 Task: Find connections with filter location Weilerswist with filter topic #tecnologiawith filter profile language Spanish with filter current company Tripadvisor with filter school Bengal Institute of Business Studies with filter industry Museums, Historical Sites, and Zoos with filter service category Typing with filter keywords title Bus Person
Action: Mouse moved to (489, 66)
Screenshot: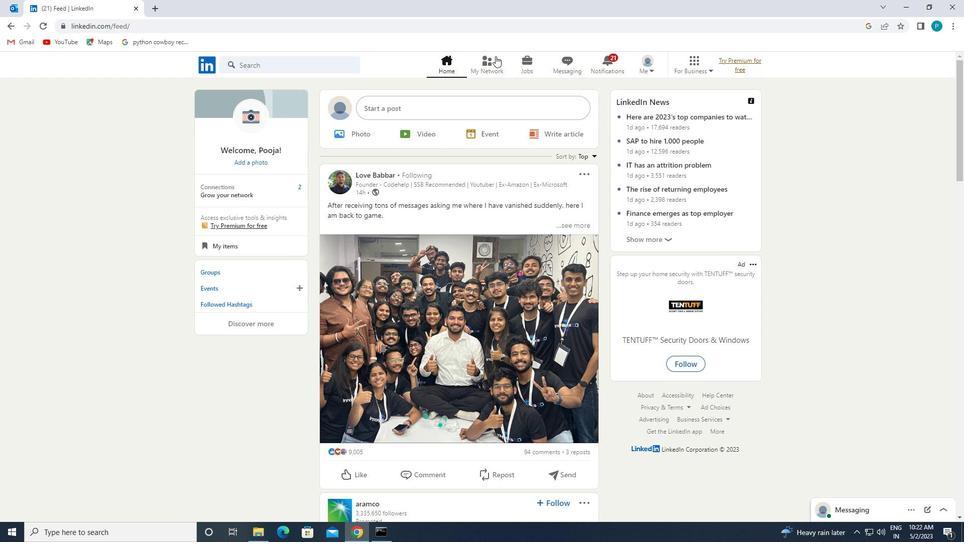 
Action: Mouse pressed left at (489, 66)
Screenshot: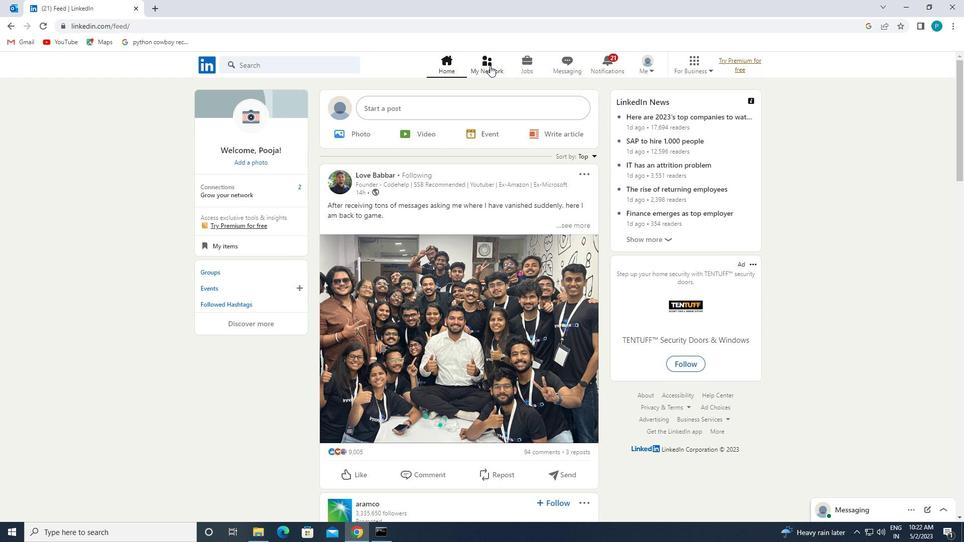 
Action: Mouse moved to (325, 114)
Screenshot: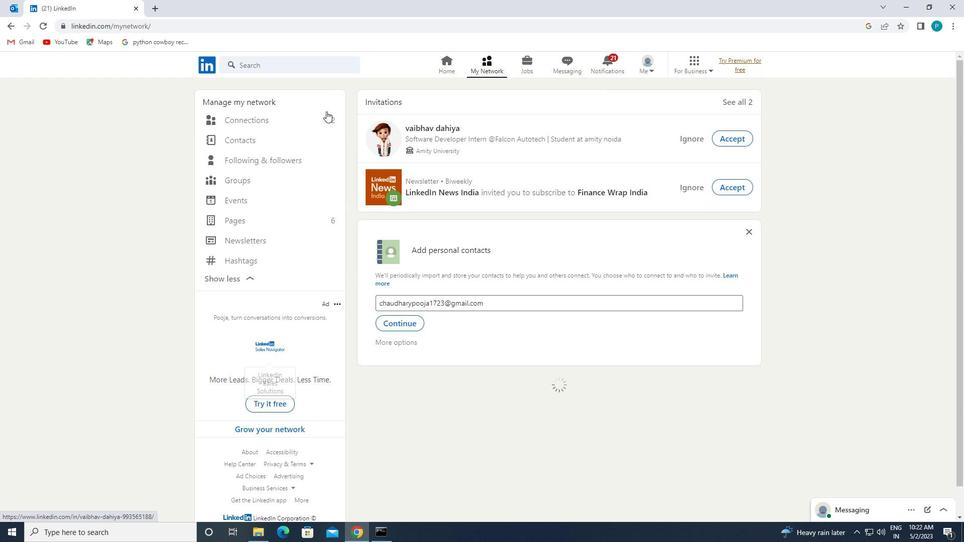 
Action: Mouse pressed left at (325, 114)
Screenshot: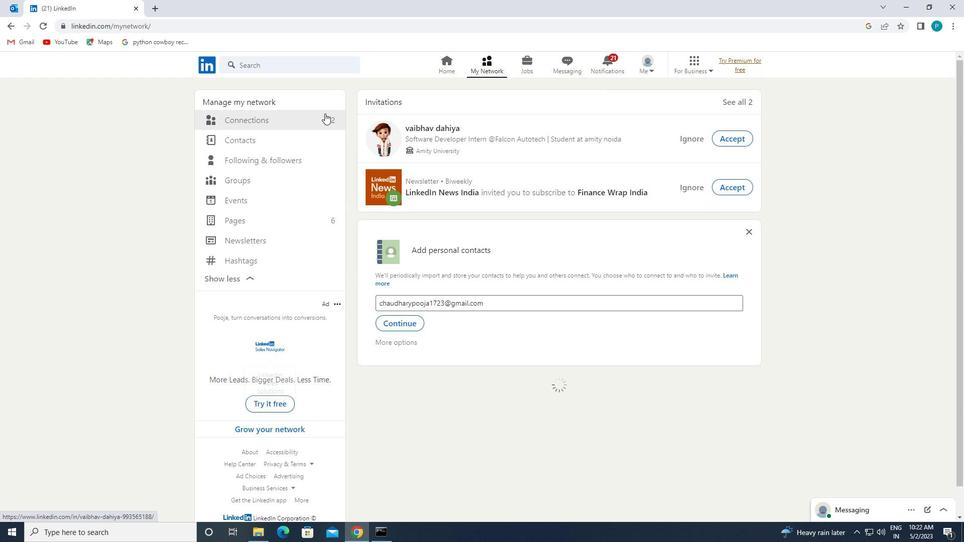 
Action: Mouse moved to (563, 119)
Screenshot: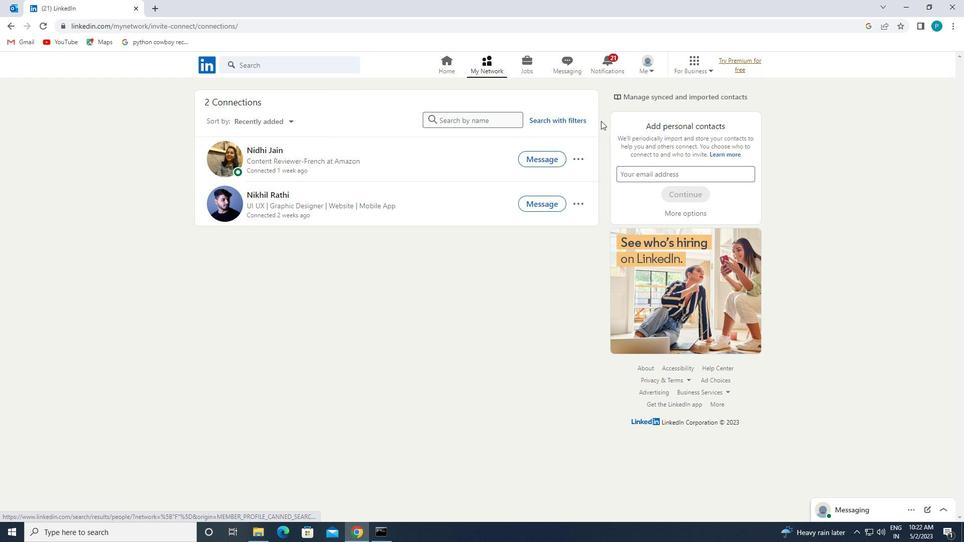 
Action: Mouse pressed left at (563, 119)
Screenshot: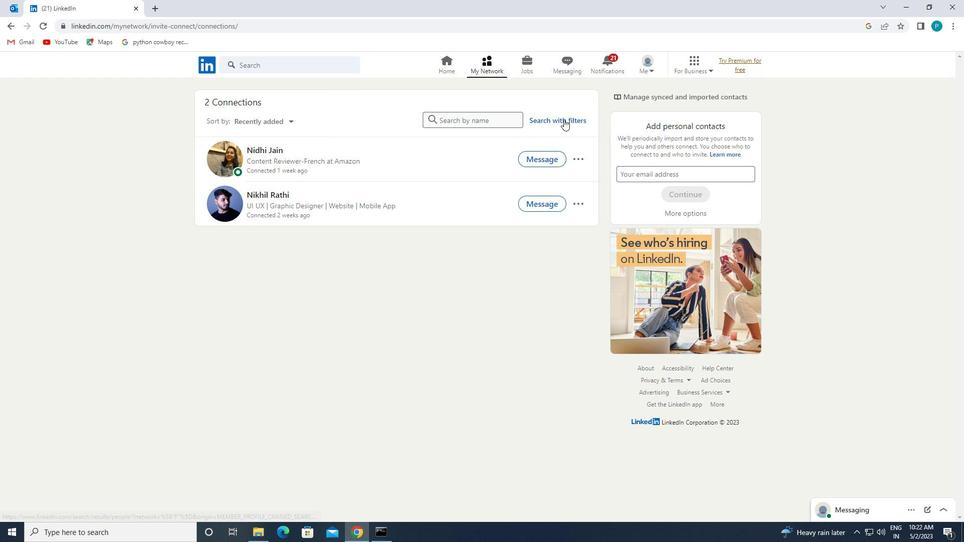 
Action: Mouse moved to (514, 90)
Screenshot: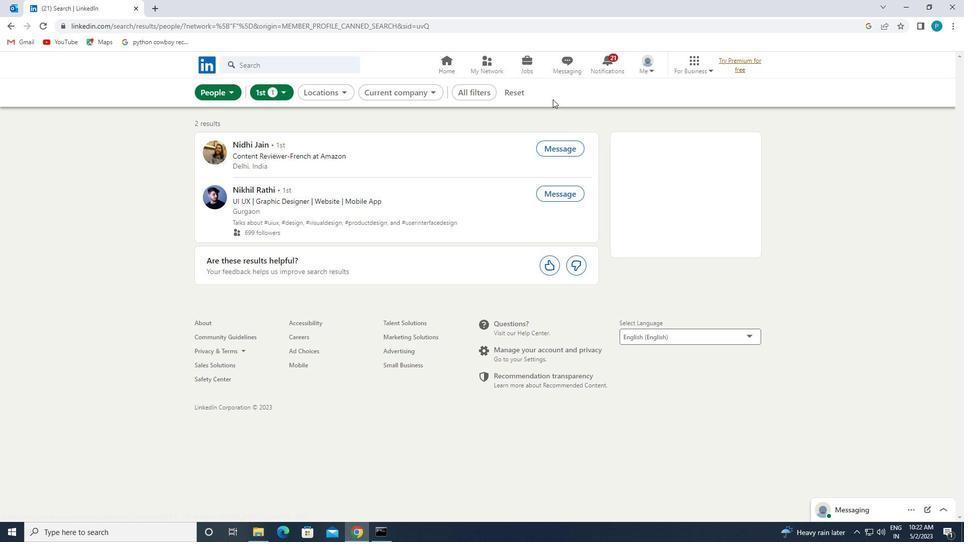 
Action: Mouse pressed left at (514, 90)
Screenshot: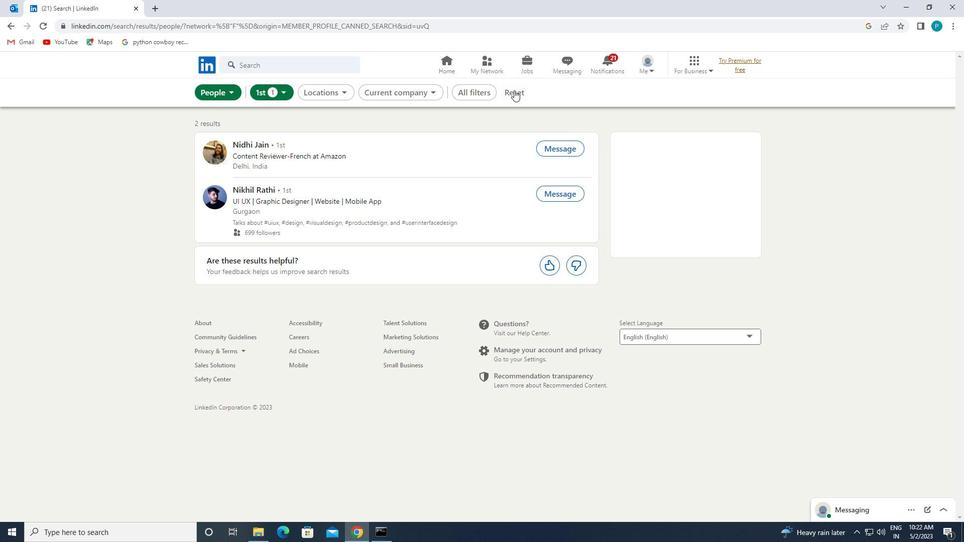 
Action: Mouse moved to (518, 93)
Screenshot: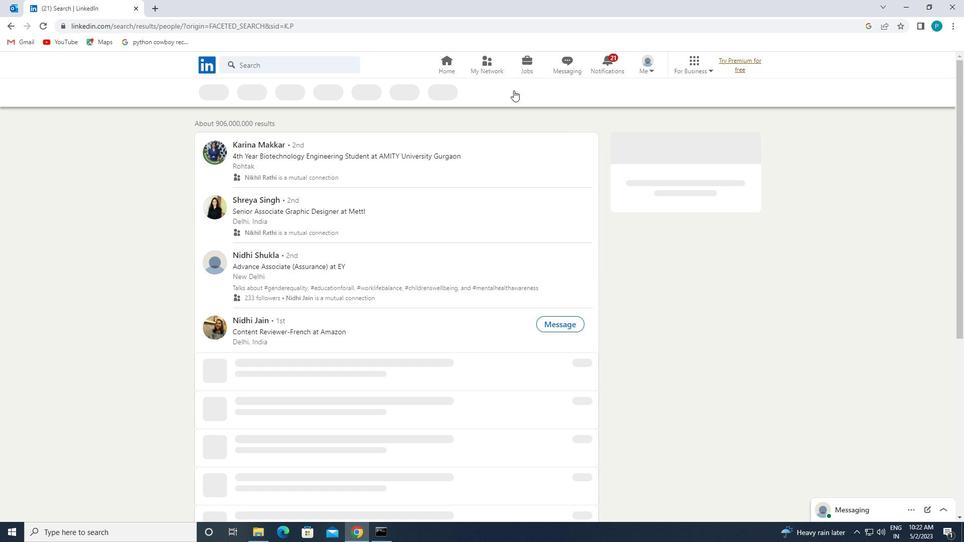 
Action: Mouse pressed left at (518, 93)
Screenshot: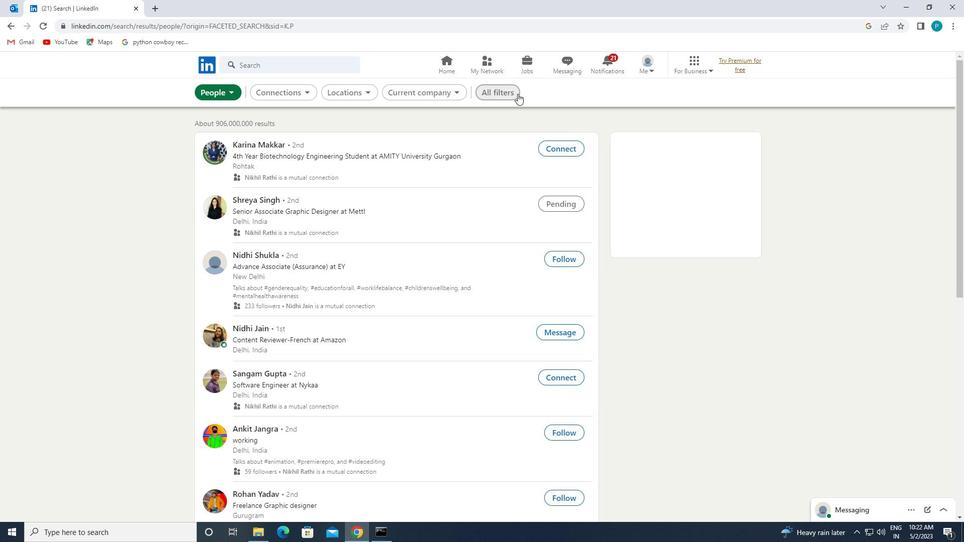 
Action: Mouse moved to (866, 320)
Screenshot: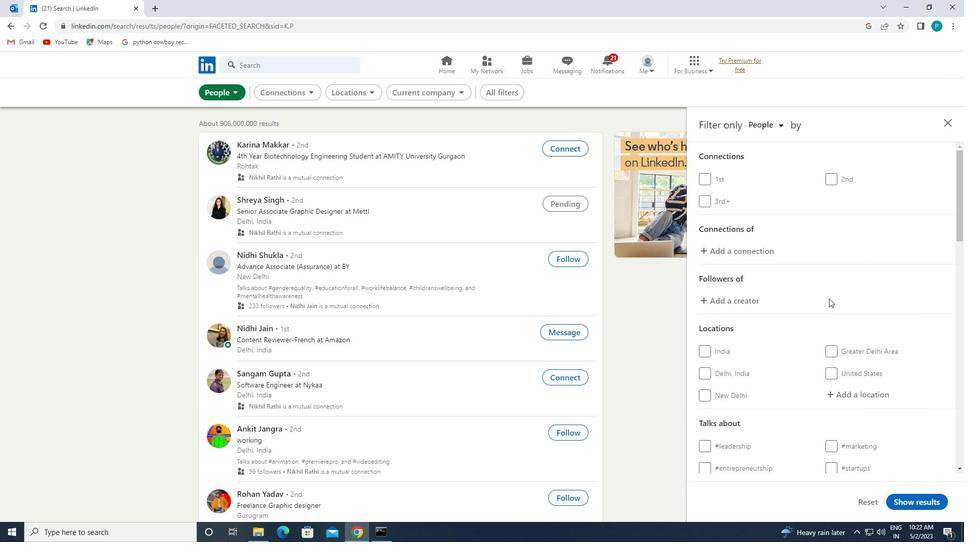 
Action: Mouse scrolled (866, 320) with delta (0, 0)
Screenshot: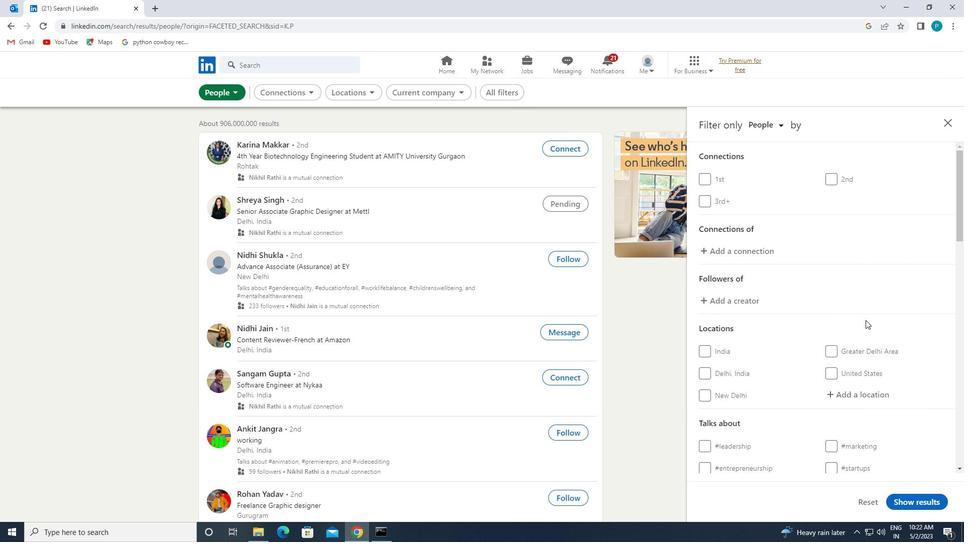 
Action: Mouse moved to (868, 341)
Screenshot: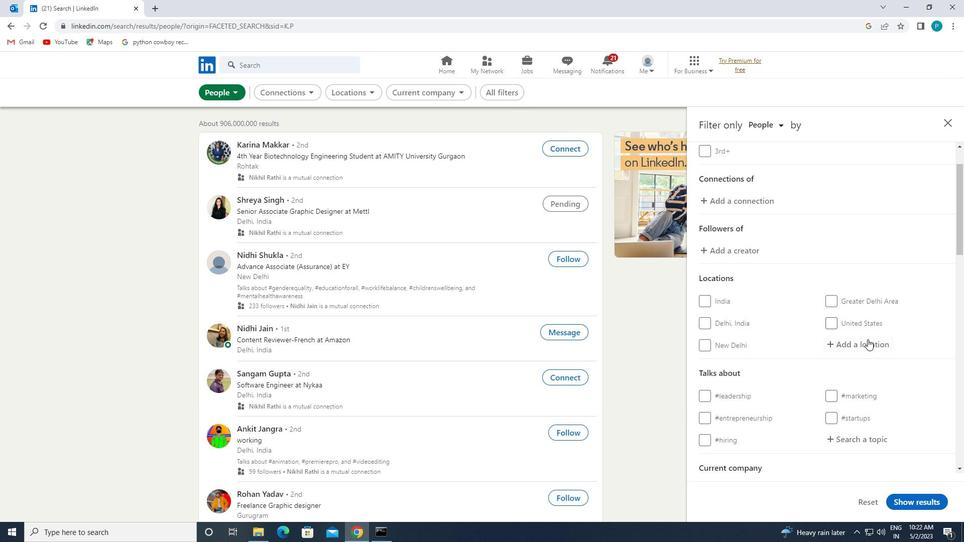 
Action: Mouse pressed left at (868, 341)
Screenshot: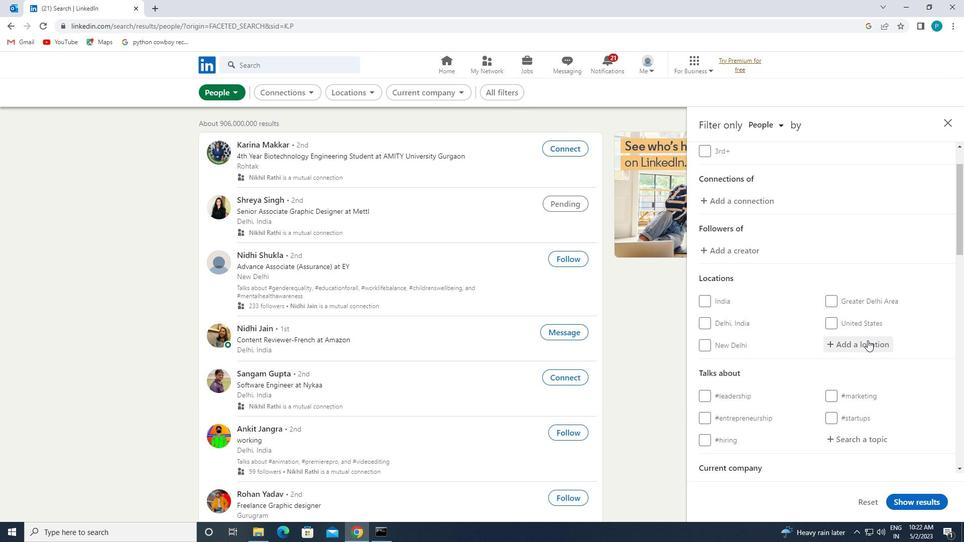 
Action: Mouse moved to (869, 343)
Screenshot: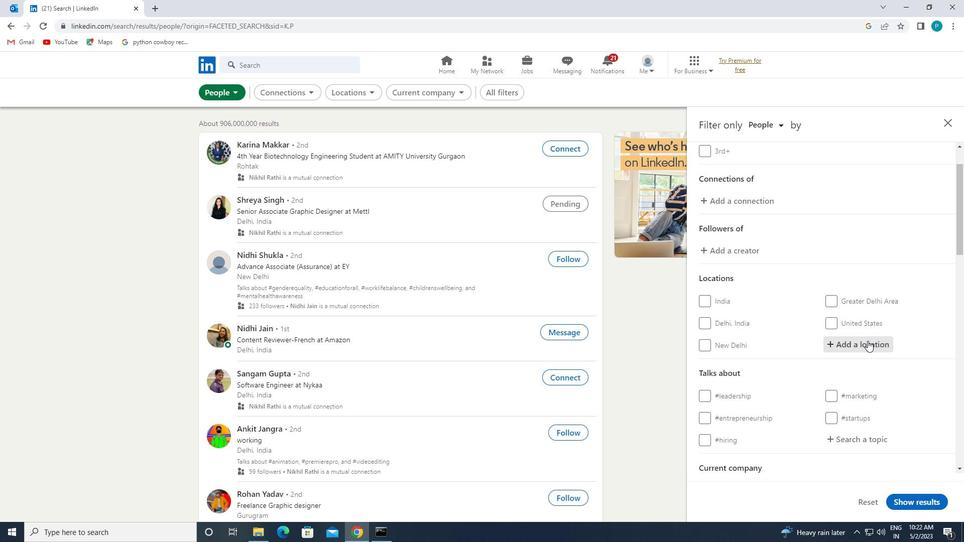 
Action: Key pressed <Key.caps_lock>w<Key.caps_lock>eilerswist
Screenshot: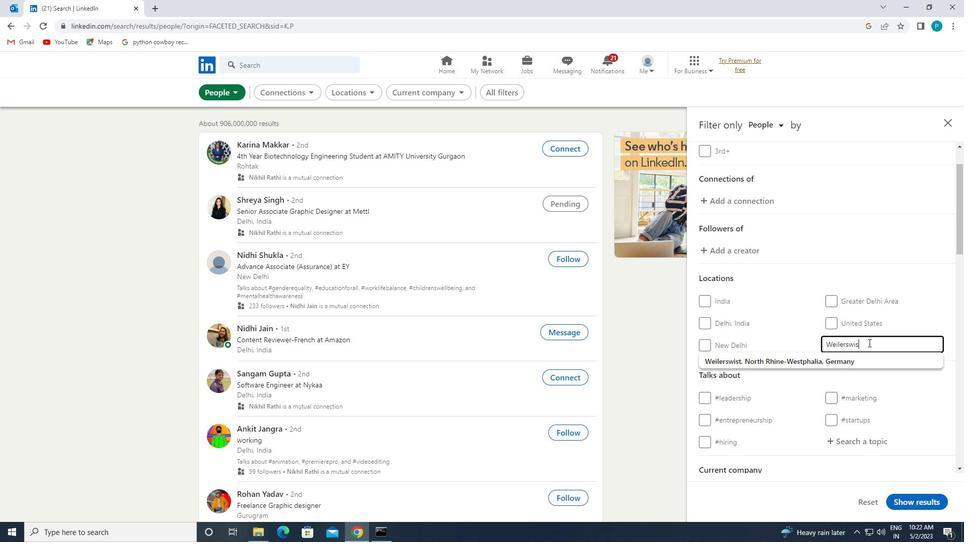 
Action: Mouse moved to (861, 365)
Screenshot: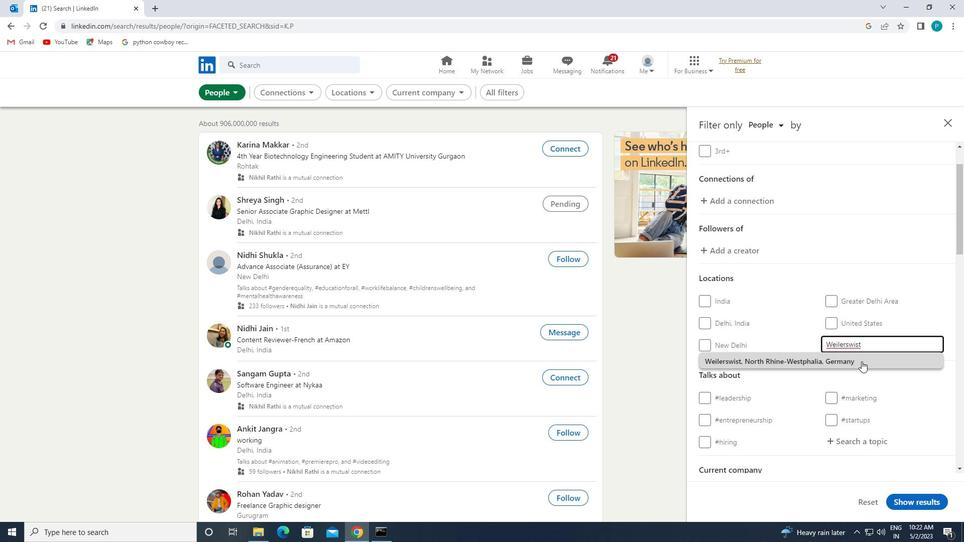
Action: Mouse pressed left at (861, 365)
Screenshot: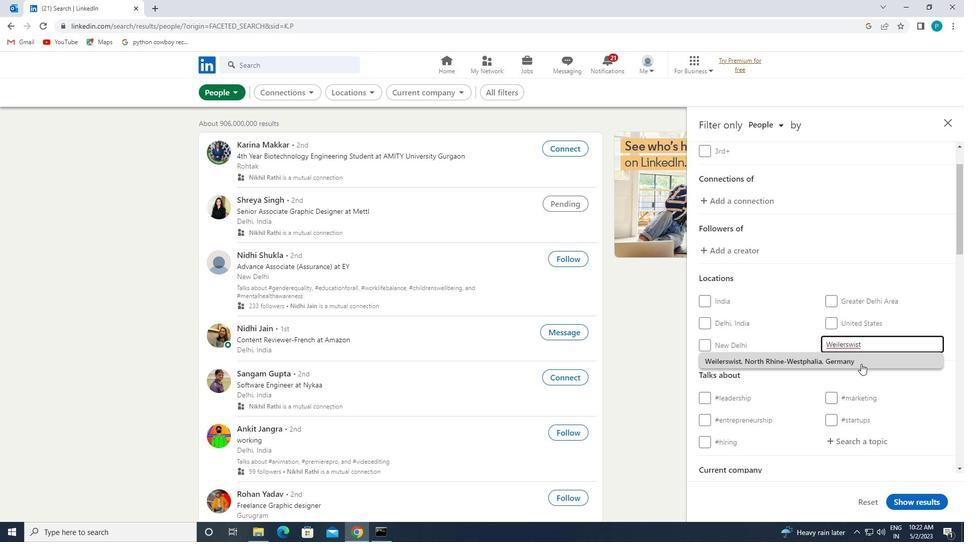 
Action: Mouse scrolled (861, 364) with delta (0, 0)
Screenshot: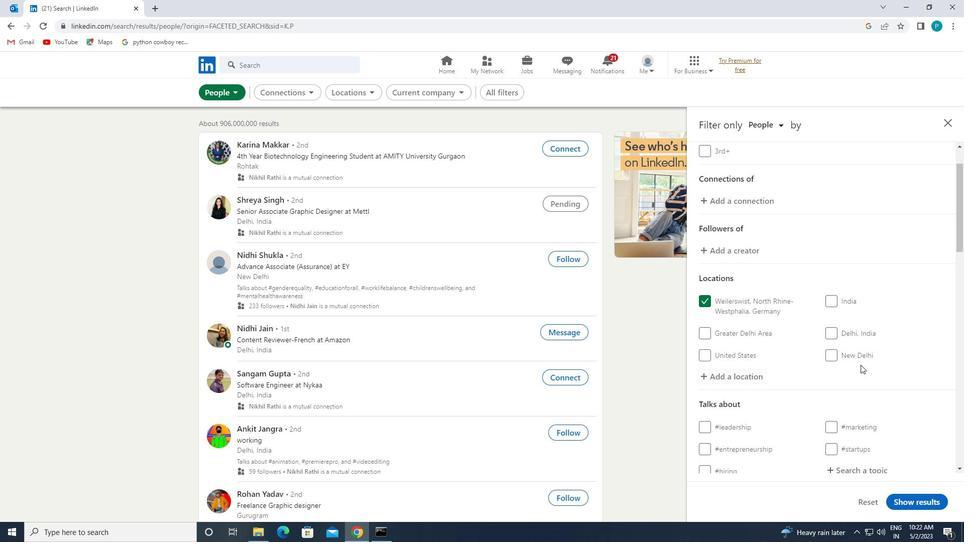 
Action: Mouse scrolled (861, 364) with delta (0, 0)
Screenshot: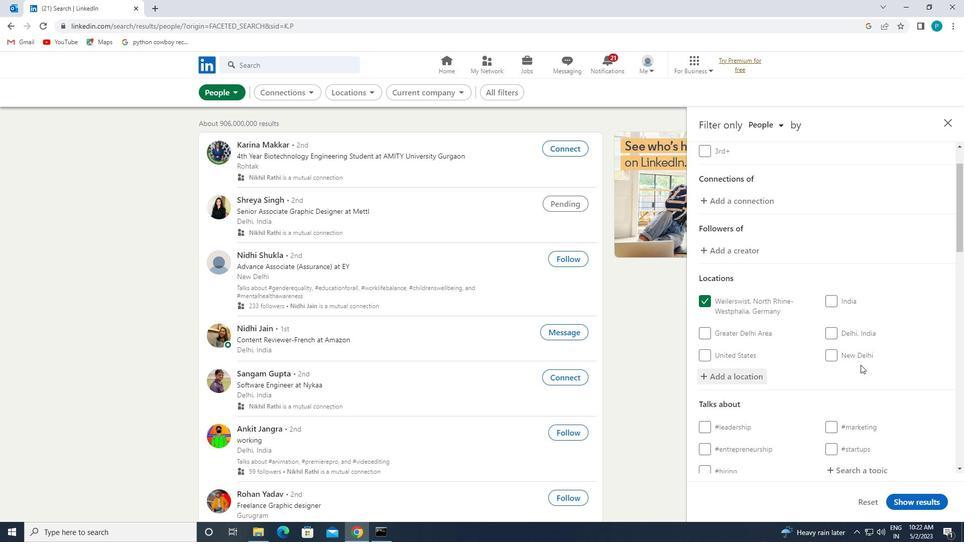 
Action: Mouse scrolled (861, 364) with delta (0, 0)
Screenshot: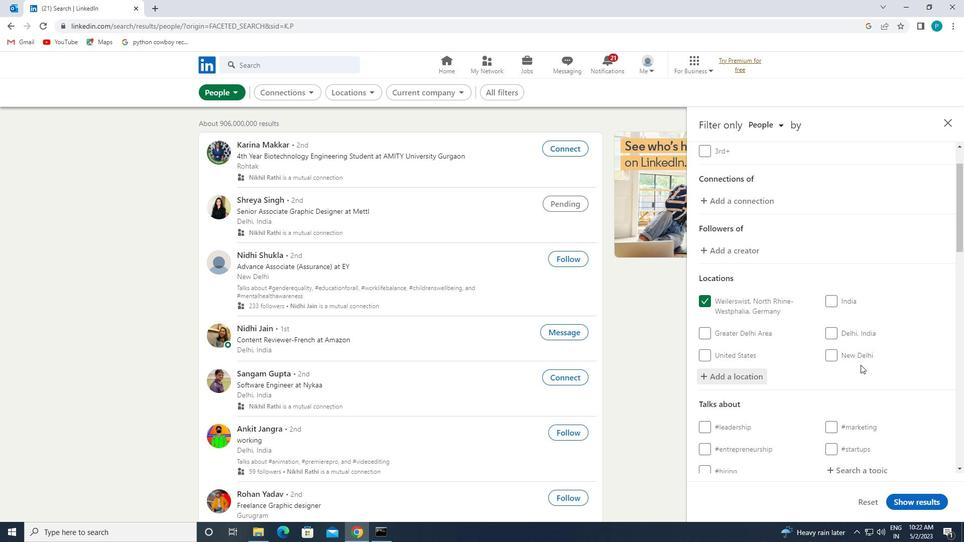 
Action: Mouse moved to (828, 316)
Screenshot: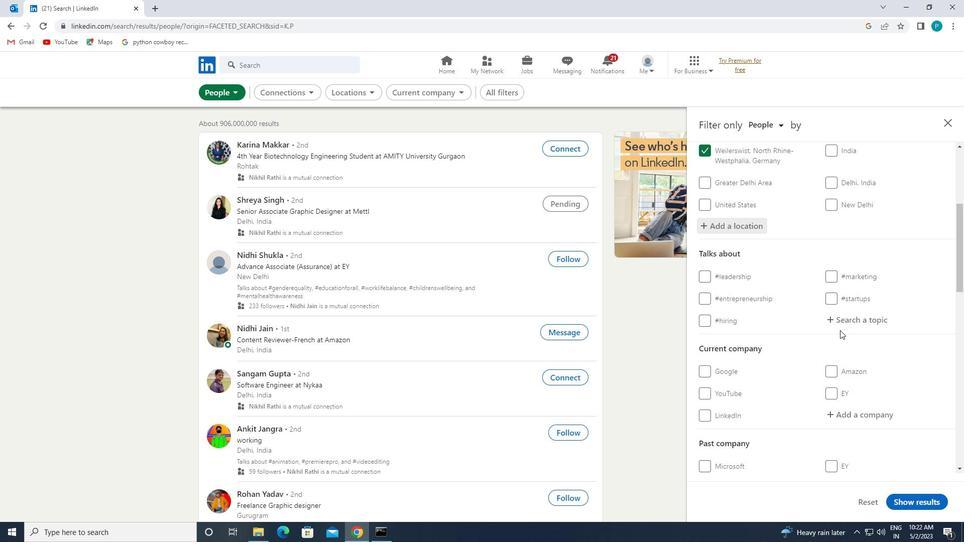 
Action: Mouse pressed left at (828, 316)
Screenshot: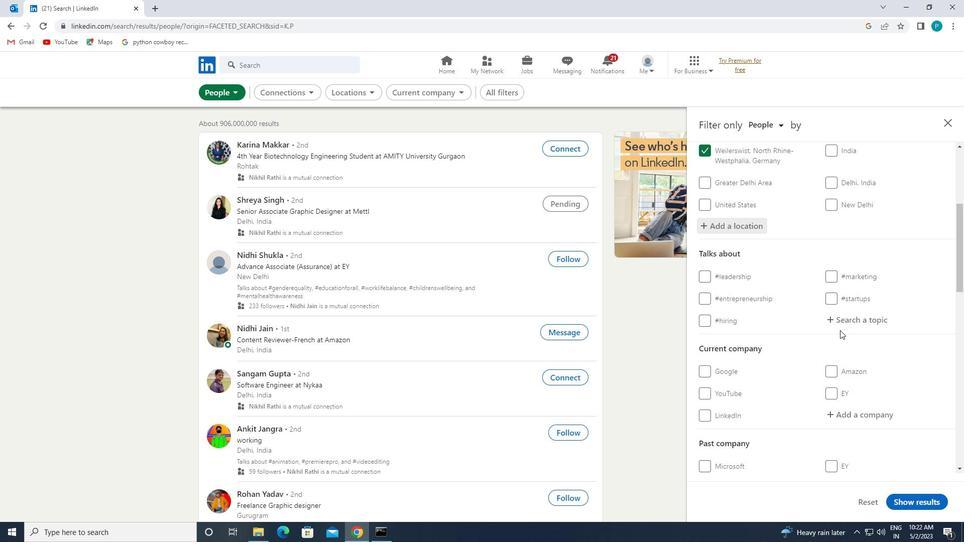 
Action: Key pressed <Key.shift>#<Key.caps_lock>T<Key.caps_lock>ECNOLOGYIA<Key.backspace><Key.backspace><Key.backspace>IA
Screenshot: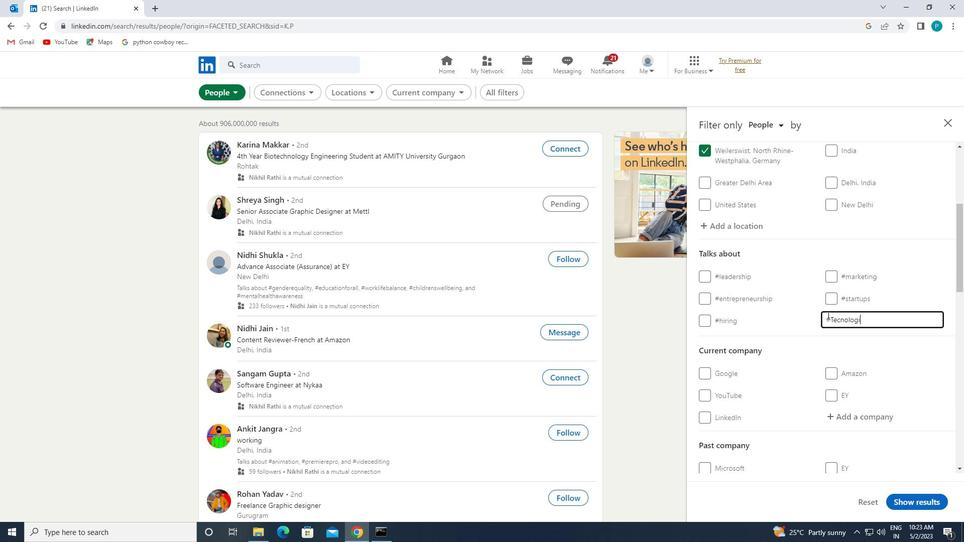 
Action: Mouse moved to (827, 316)
Screenshot: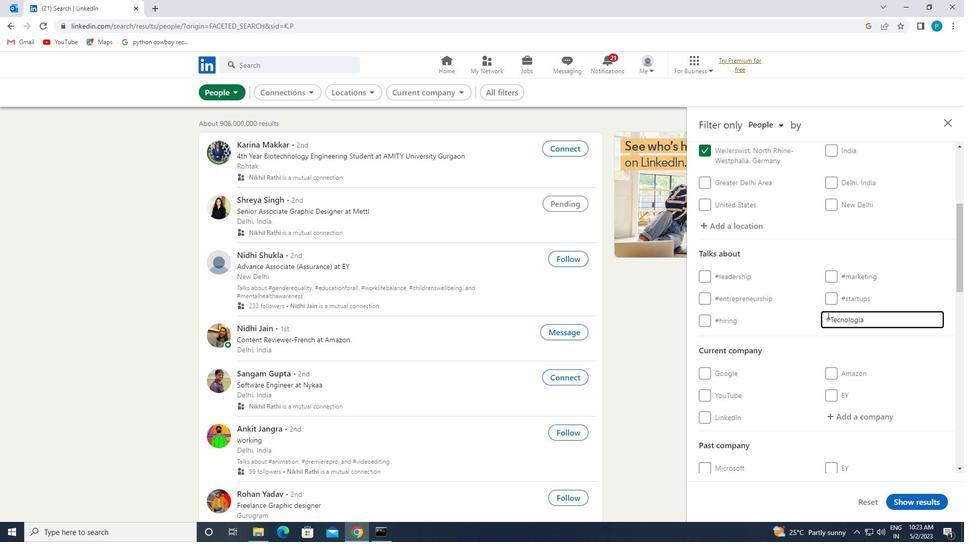 
Action: Mouse scrolled (827, 315) with delta (0, 0)
Screenshot: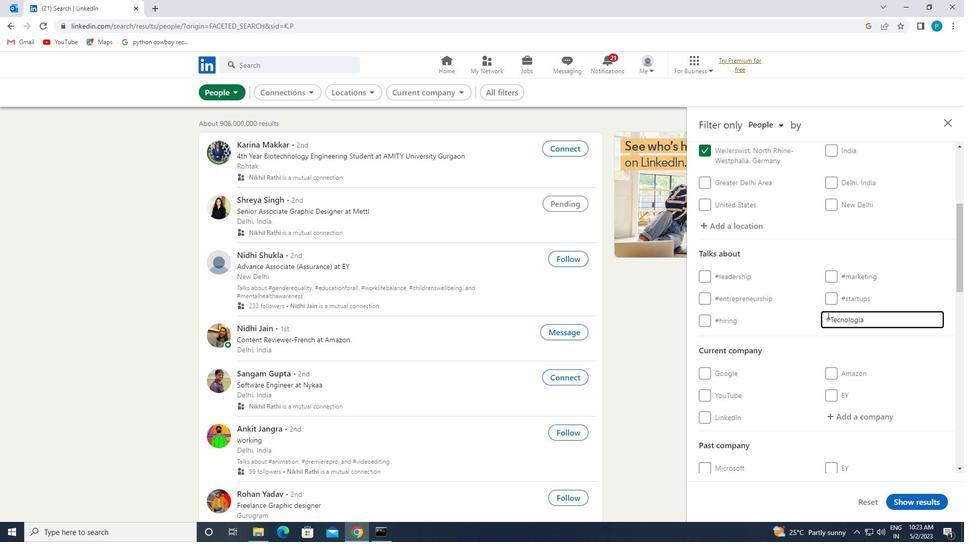 
Action: Mouse scrolled (827, 315) with delta (0, 0)
Screenshot: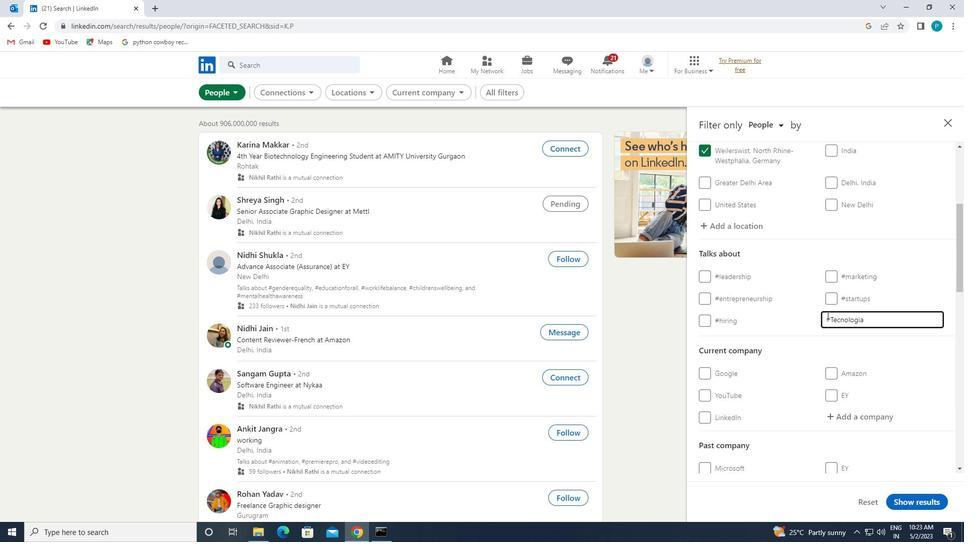 
Action: Mouse scrolled (827, 315) with delta (0, 0)
Screenshot: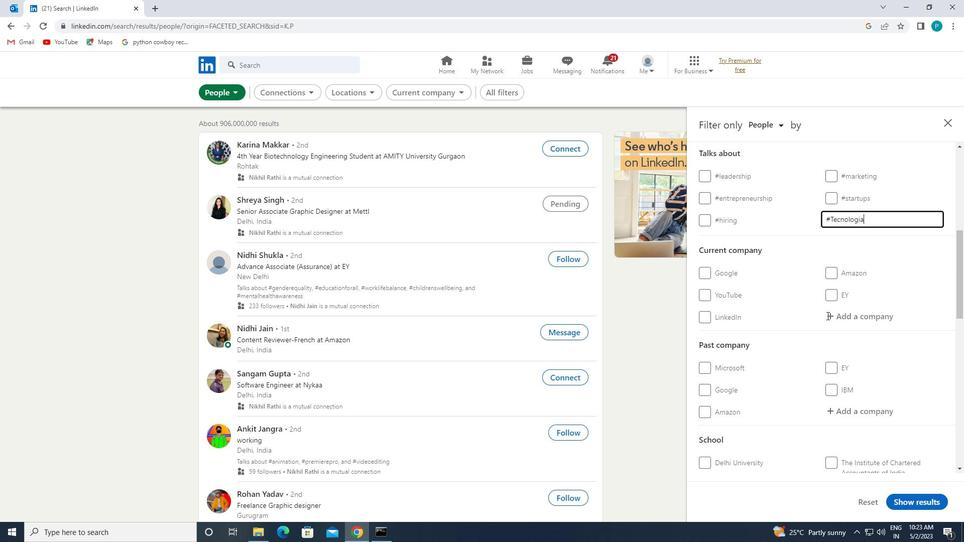 
Action: Mouse scrolled (827, 315) with delta (0, 0)
Screenshot: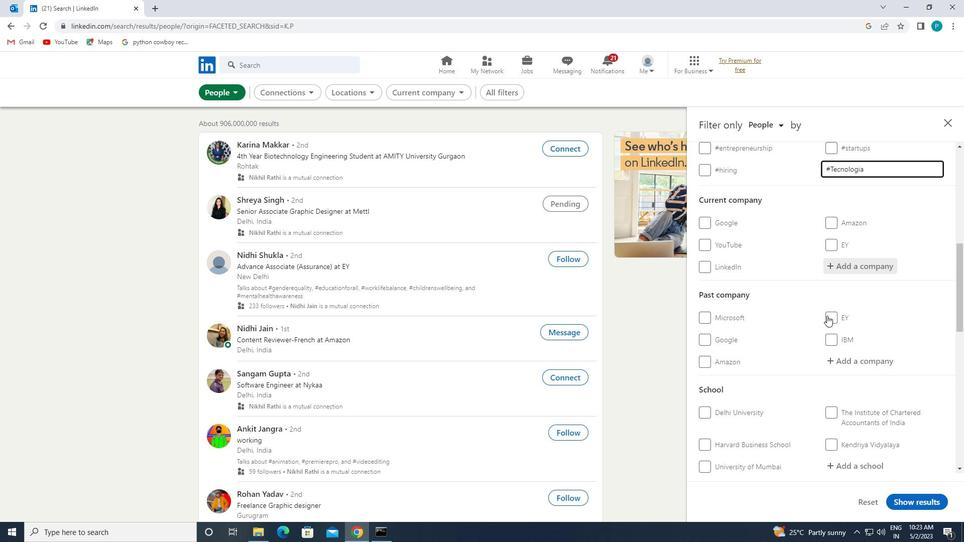 
Action: Mouse scrolled (827, 315) with delta (0, 0)
Screenshot: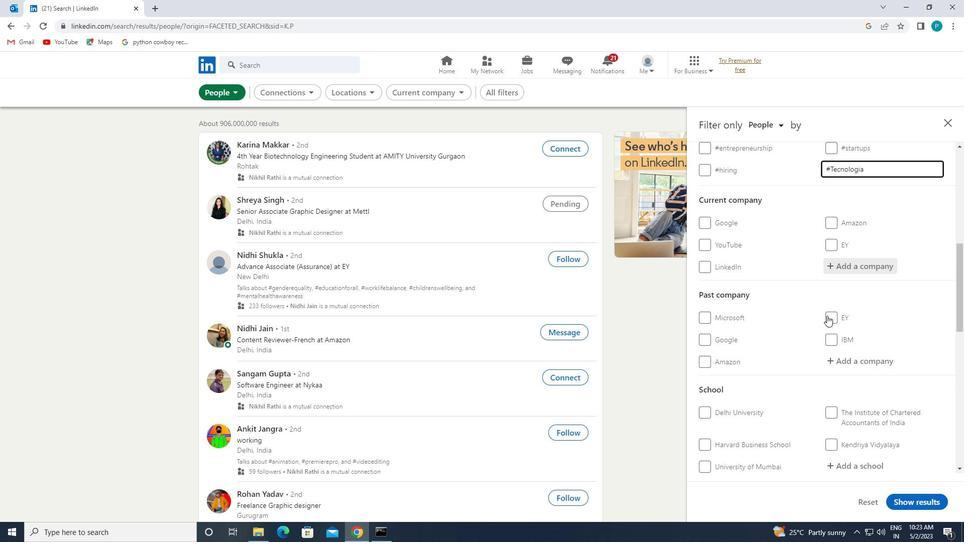 
Action: Mouse moved to (826, 370)
Screenshot: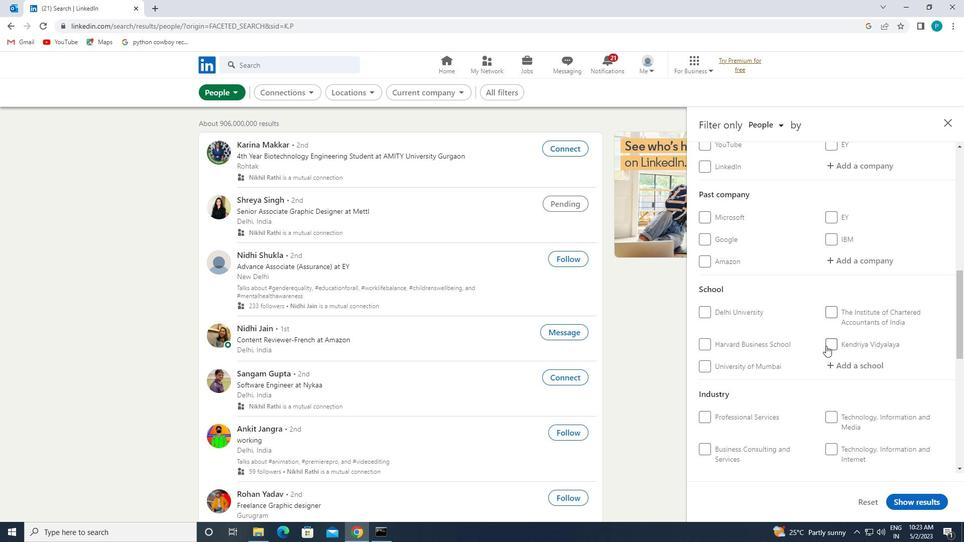 
Action: Mouse scrolled (826, 370) with delta (0, 0)
Screenshot: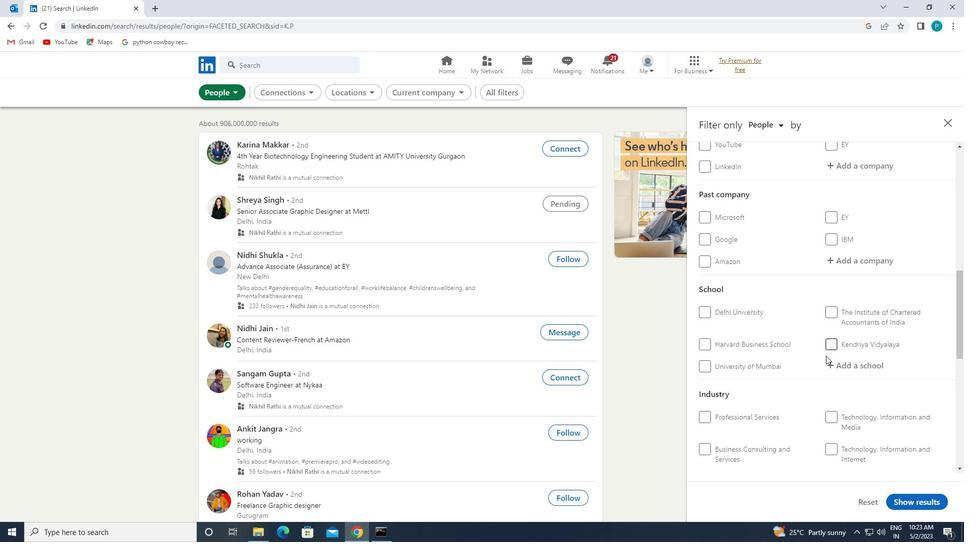 
Action: Mouse moved to (826, 385)
Screenshot: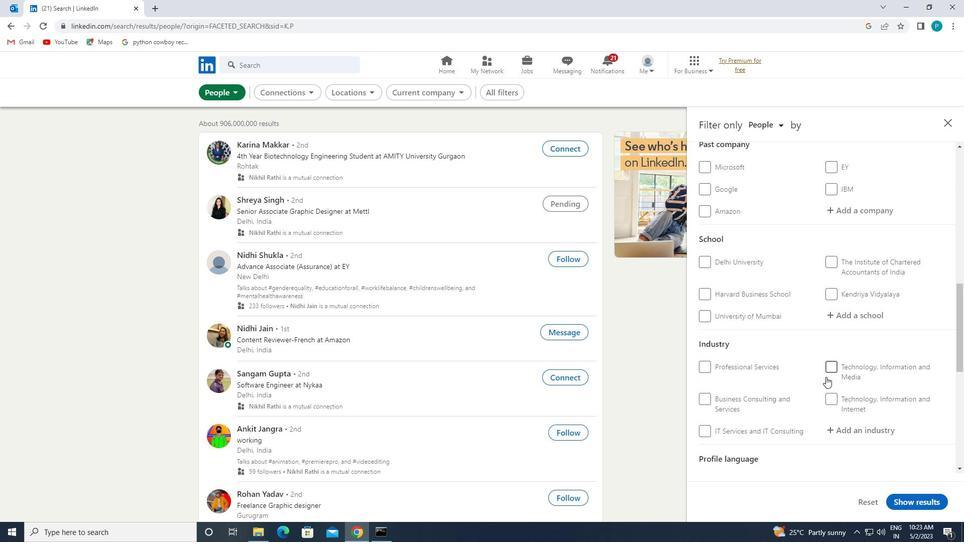 
Action: Mouse scrolled (826, 384) with delta (0, 0)
Screenshot: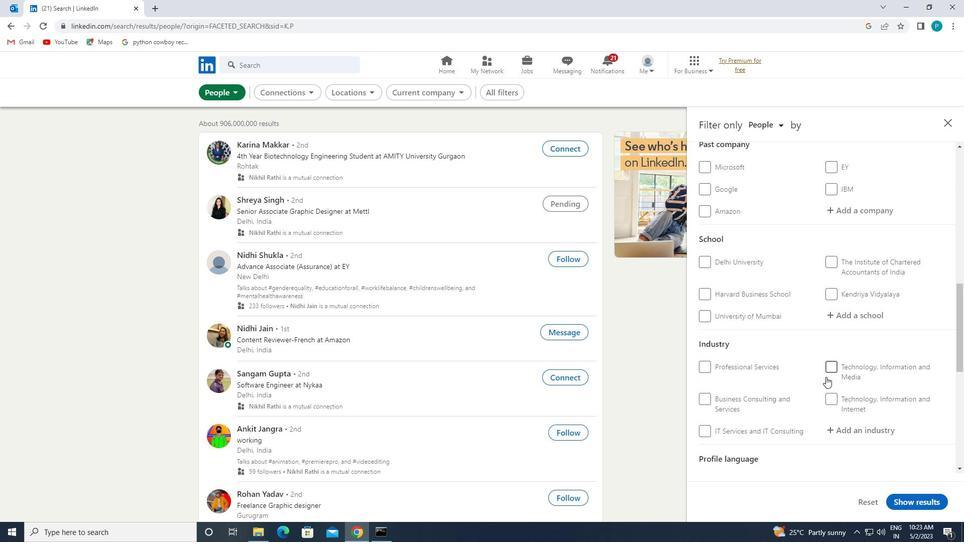 
Action: Mouse moved to (826, 386)
Screenshot: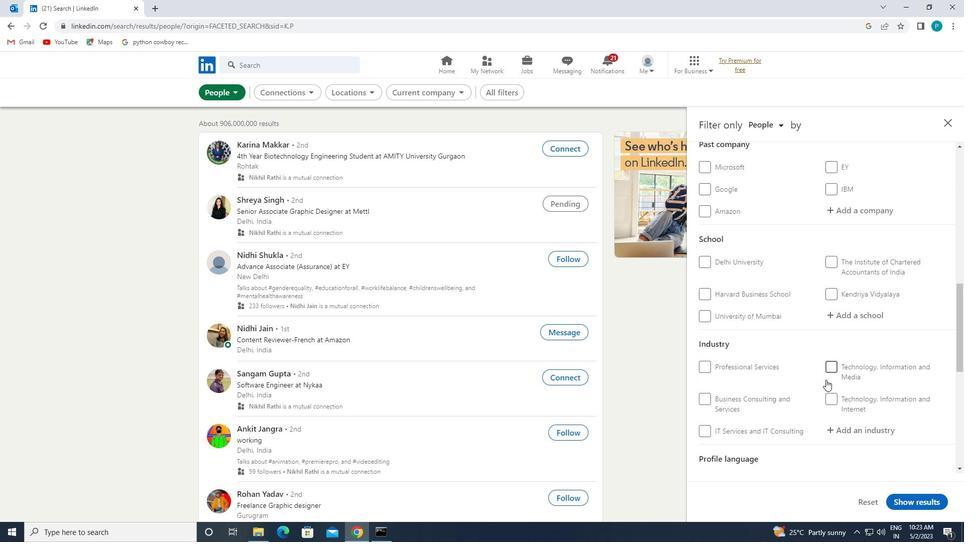 
Action: Mouse scrolled (826, 386) with delta (0, 0)
Screenshot: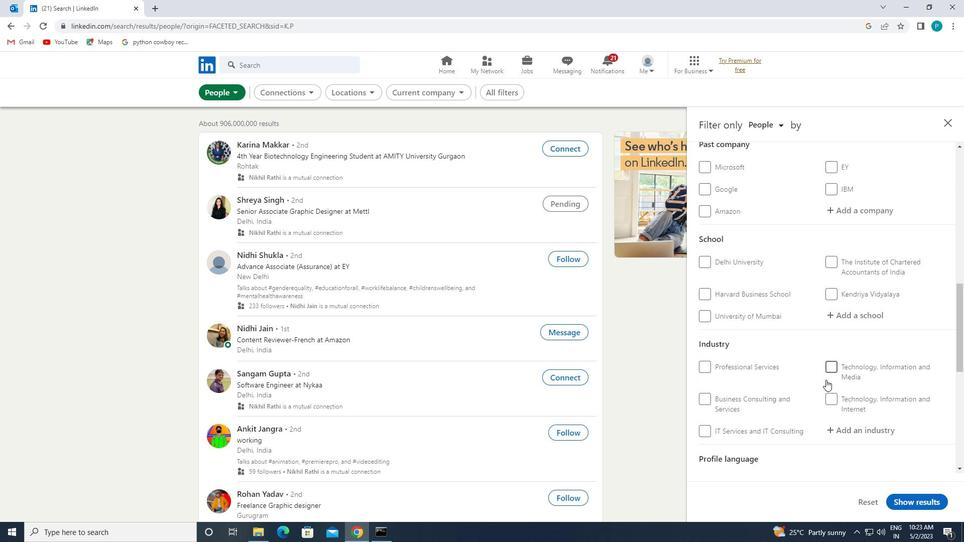 
Action: Mouse moved to (708, 402)
Screenshot: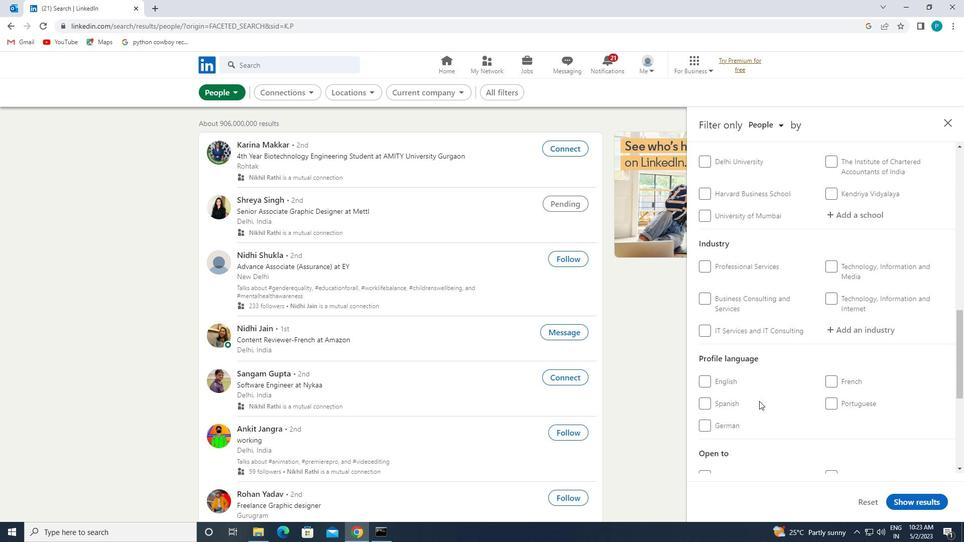 
Action: Mouse pressed left at (708, 402)
Screenshot: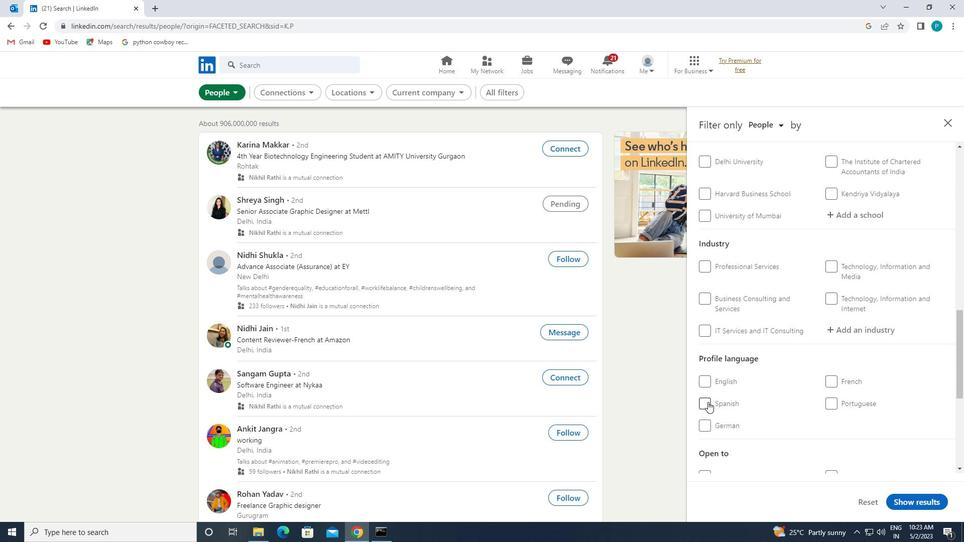 
Action: Mouse moved to (865, 412)
Screenshot: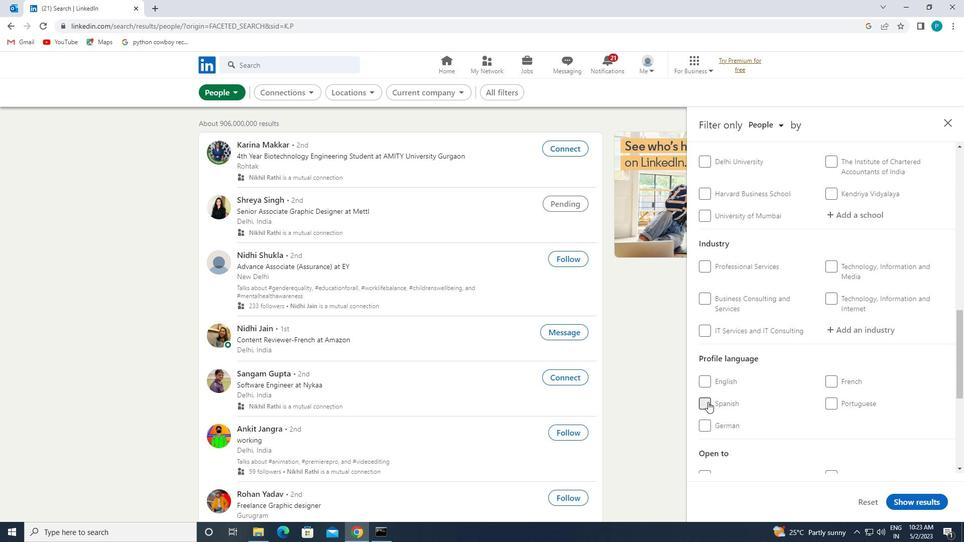 
Action: Mouse scrolled (865, 413) with delta (0, 0)
Screenshot: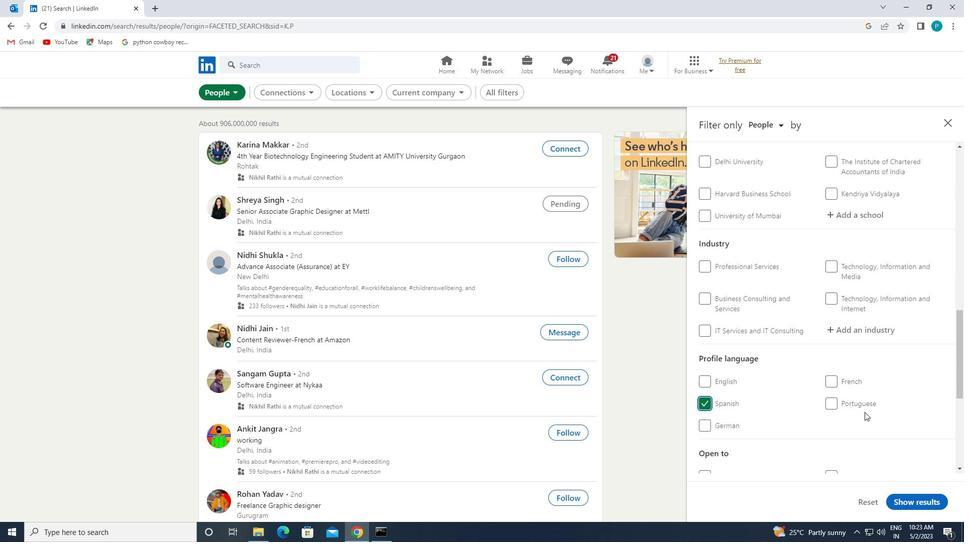 
Action: Mouse scrolled (865, 413) with delta (0, 0)
Screenshot: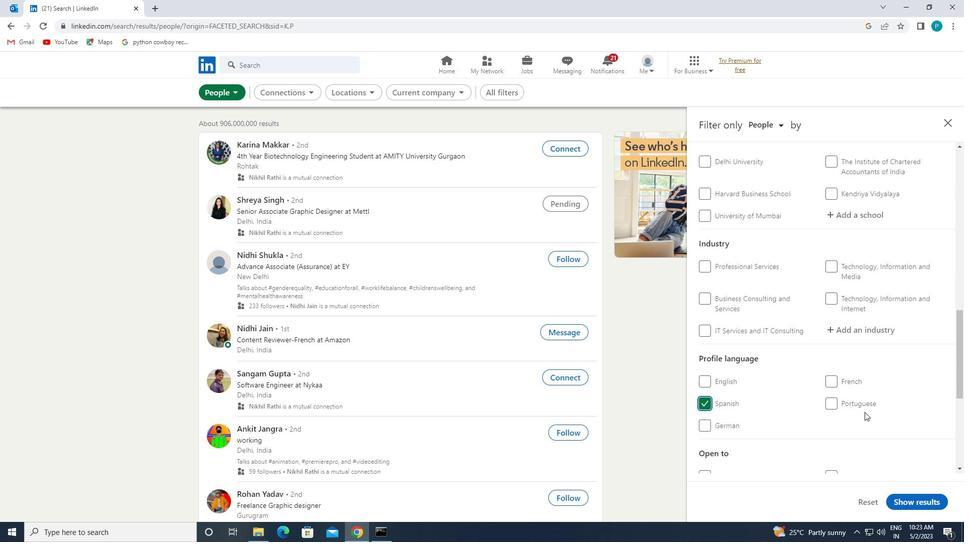 
Action: Mouse scrolled (865, 413) with delta (0, 0)
Screenshot: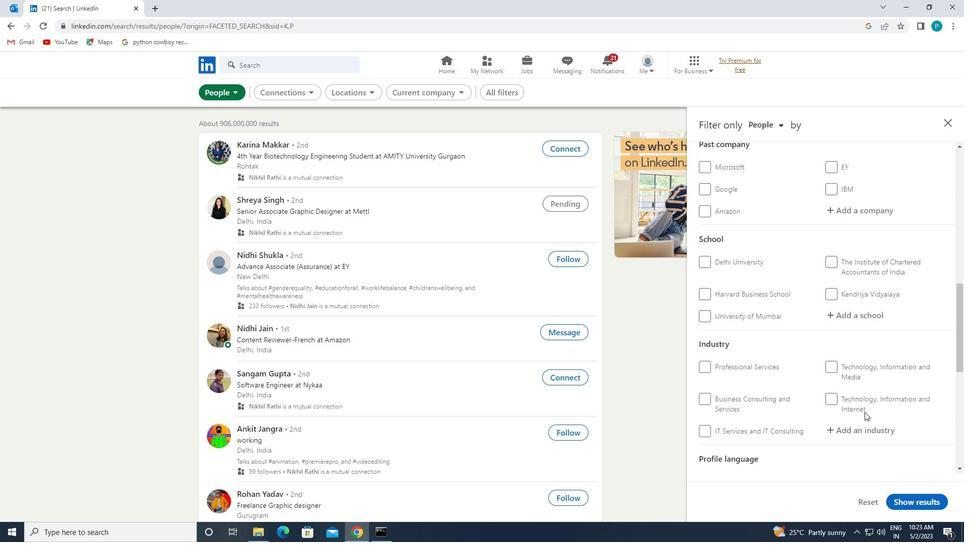 
Action: Mouse moved to (865, 412)
Screenshot: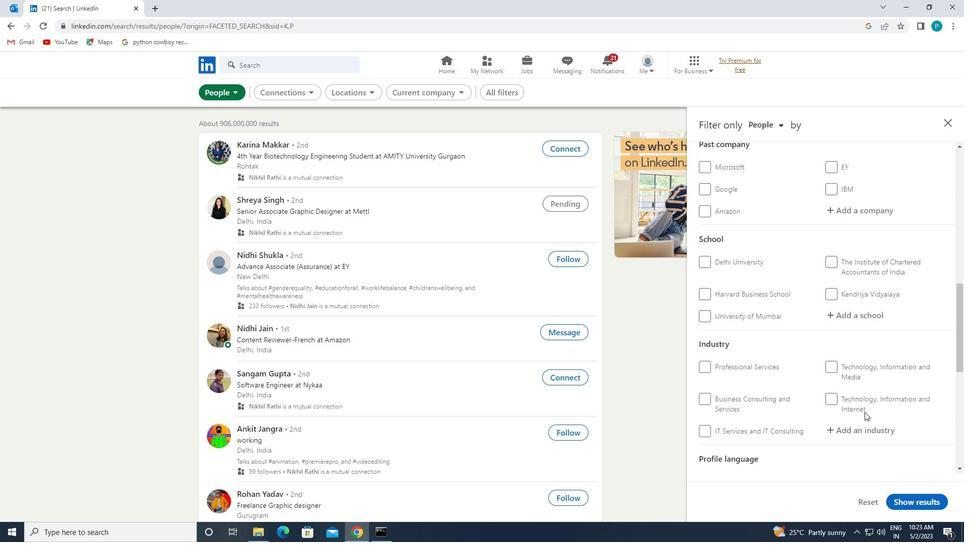 
Action: Mouse scrolled (865, 413) with delta (0, 0)
Screenshot: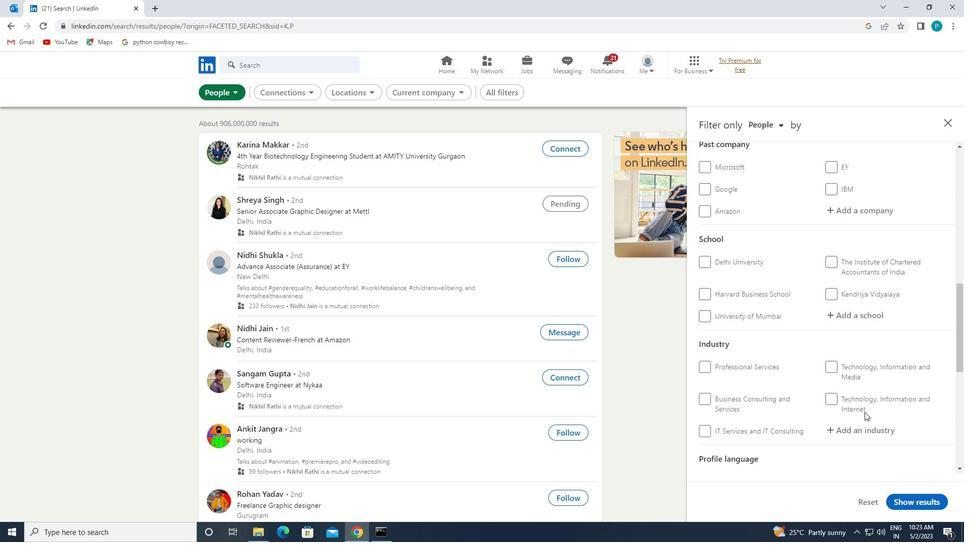 
Action: Mouse moved to (858, 325)
Screenshot: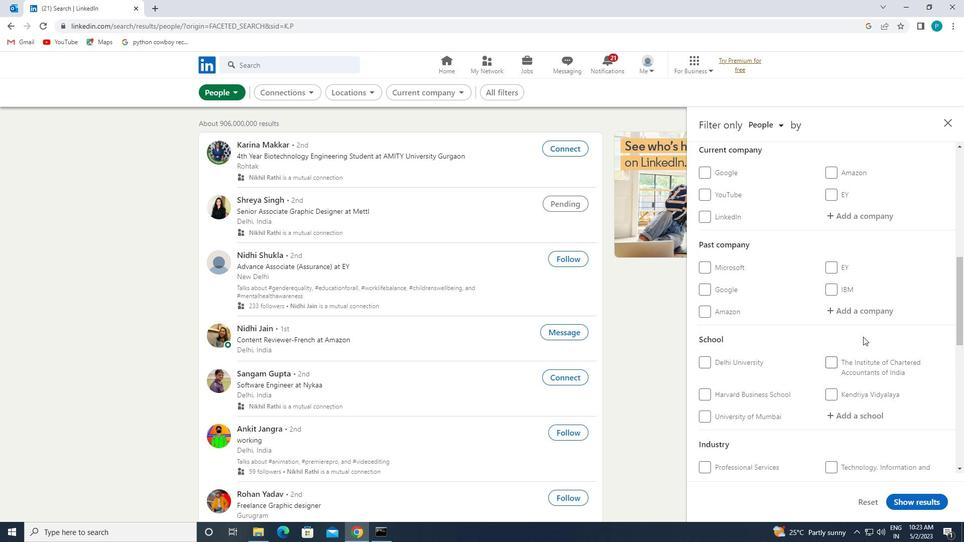 
Action: Mouse scrolled (858, 326) with delta (0, 0)
Screenshot: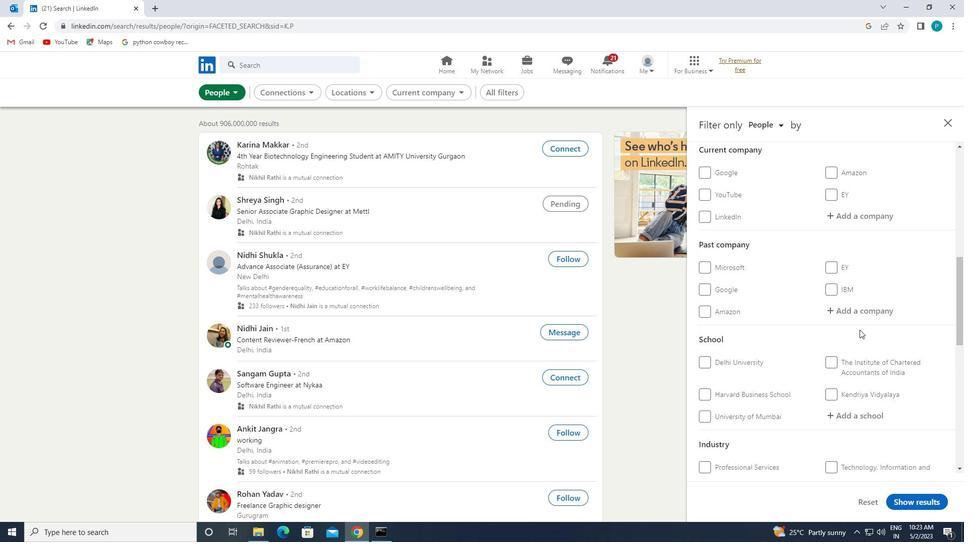 
Action: Mouse scrolled (858, 326) with delta (0, 0)
Screenshot: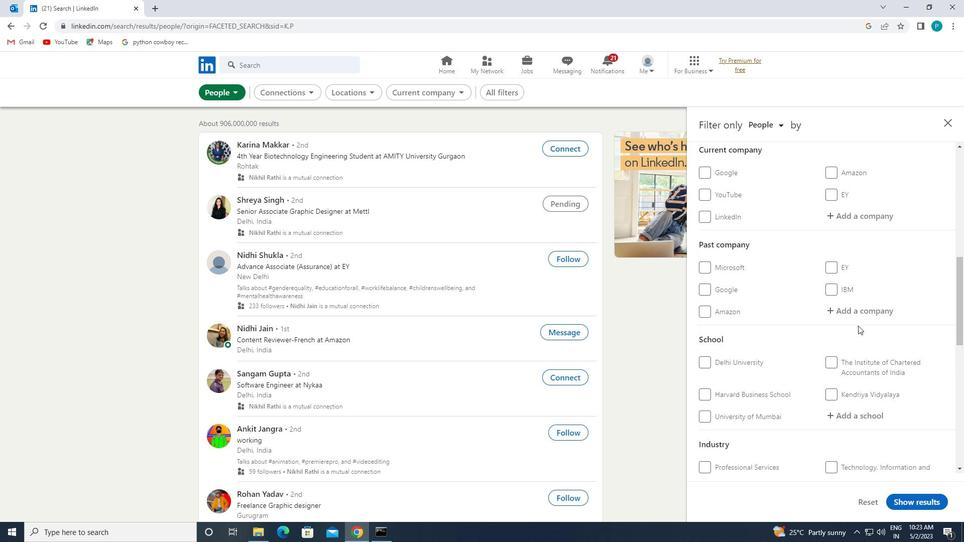 
Action: Mouse moved to (852, 317)
Screenshot: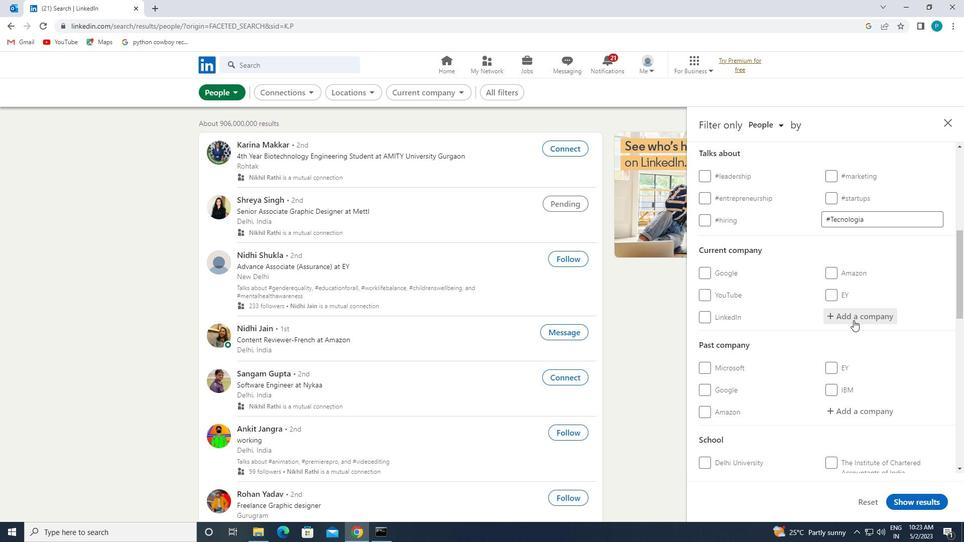 
Action: Mouse pressed left at (852, 317)
Screenshot: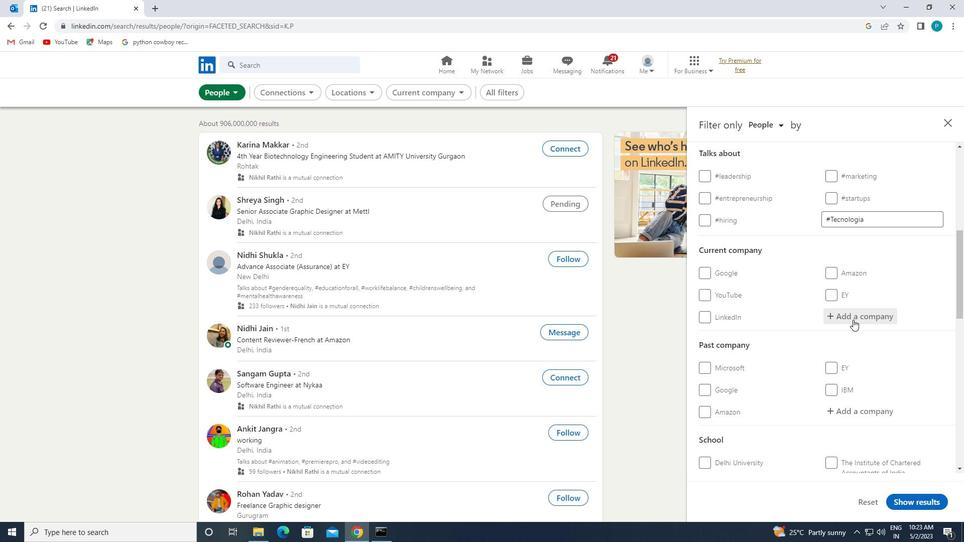 
Action: Key pressed <Key.caps_lock>T<Key.caps_lock>RIPADVISOP<Key.backspace>R
Screenshot: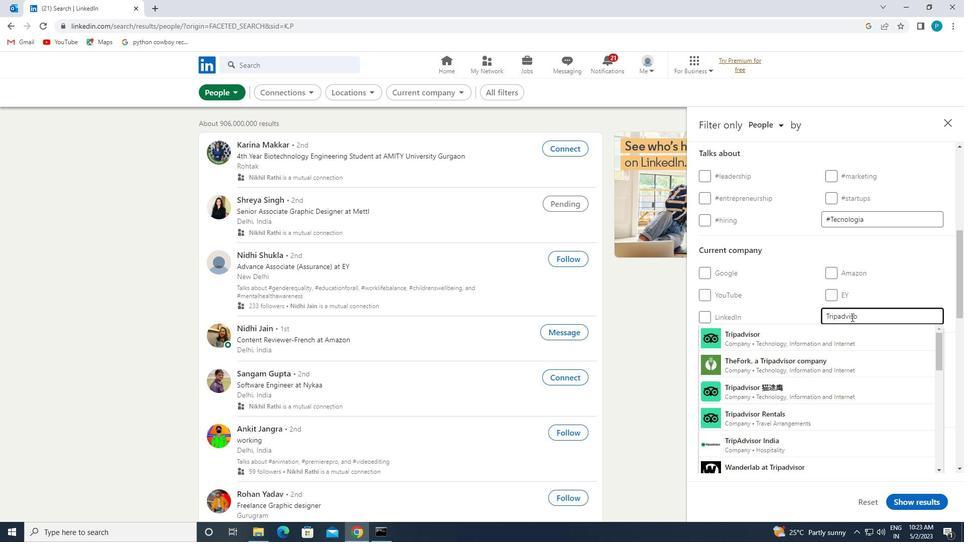 
Action: Mouse moved to (833, 342)
Screenshot: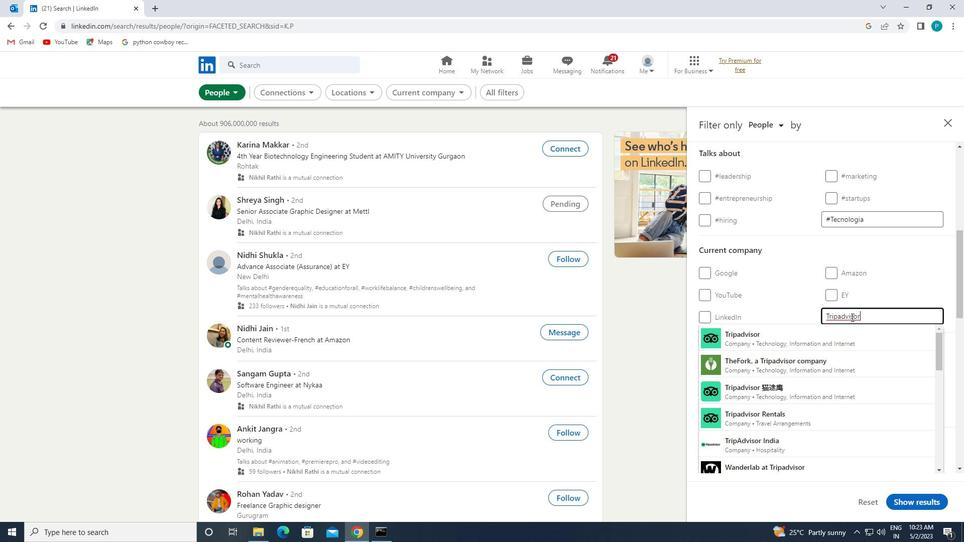 
Action: Mouse pressed left at (833, 342)
Screenshot: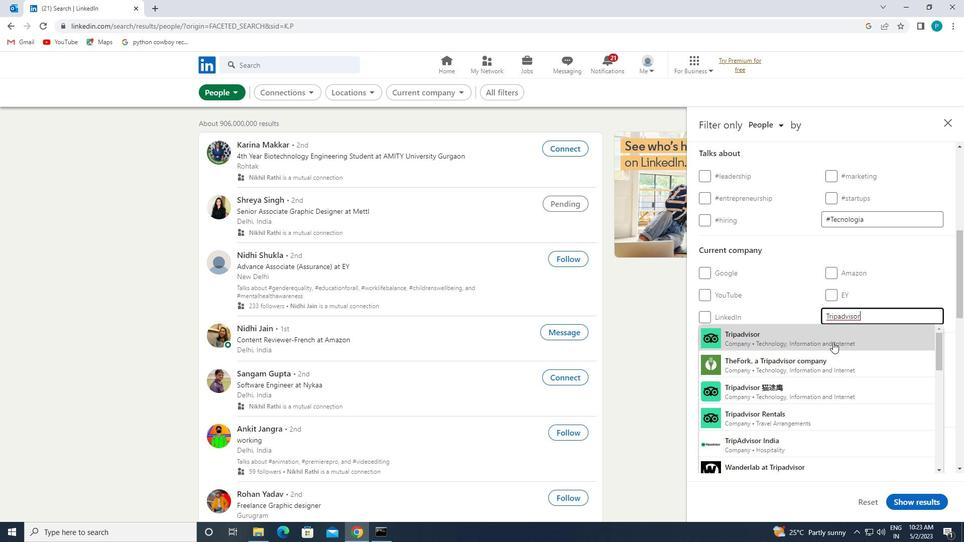 
Action: Mouse scrolled (833, 342) with delta (0, 0)
Screenshot: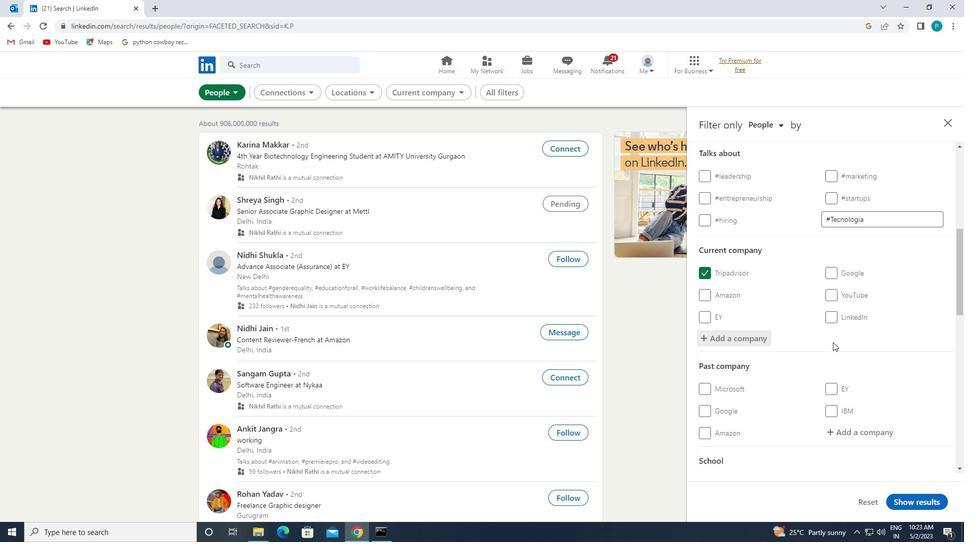 
Action: Mouse scrolled (833, 342) with delta (0, 0)
Screenshot: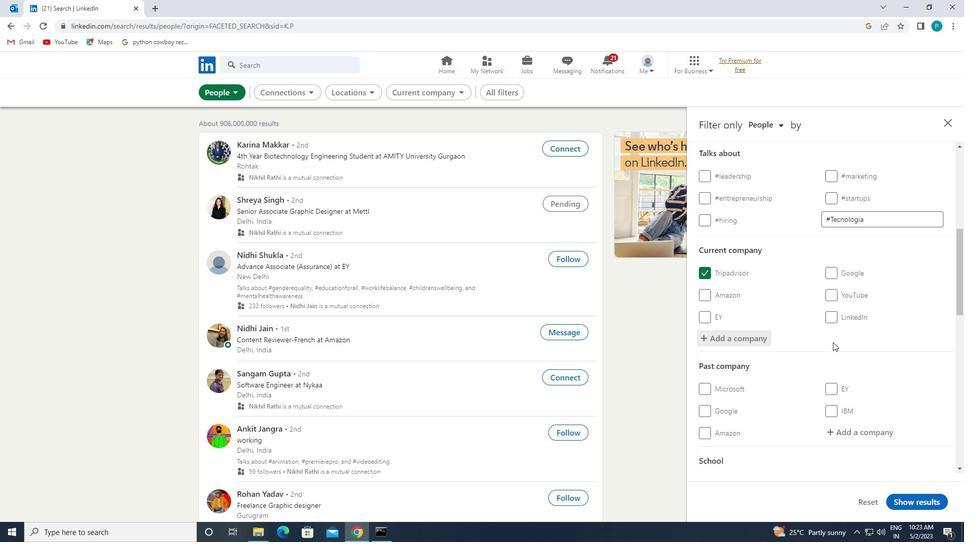 
Action: Mouse scrolled (833, 342) with delta (0, 0)
Screenshot: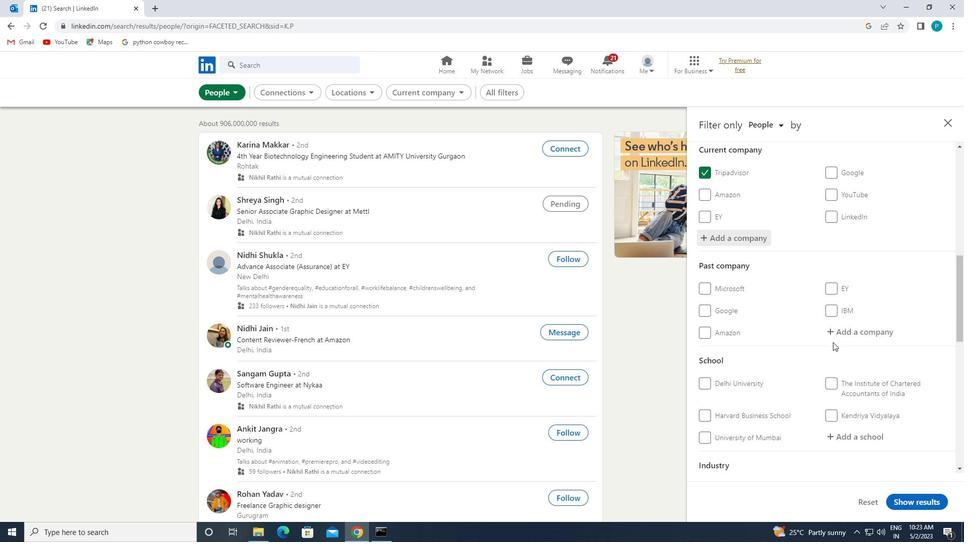 
Action: Mouse scrolled (833, 342) with delta (0, 0)
Screenshot: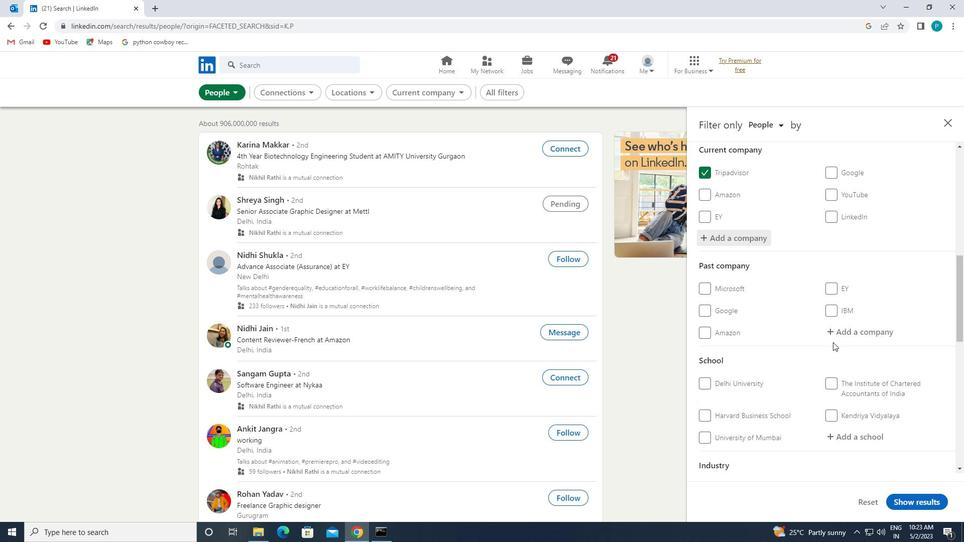 
Action: Mouse pressed left at (833, 342)
Screenshot: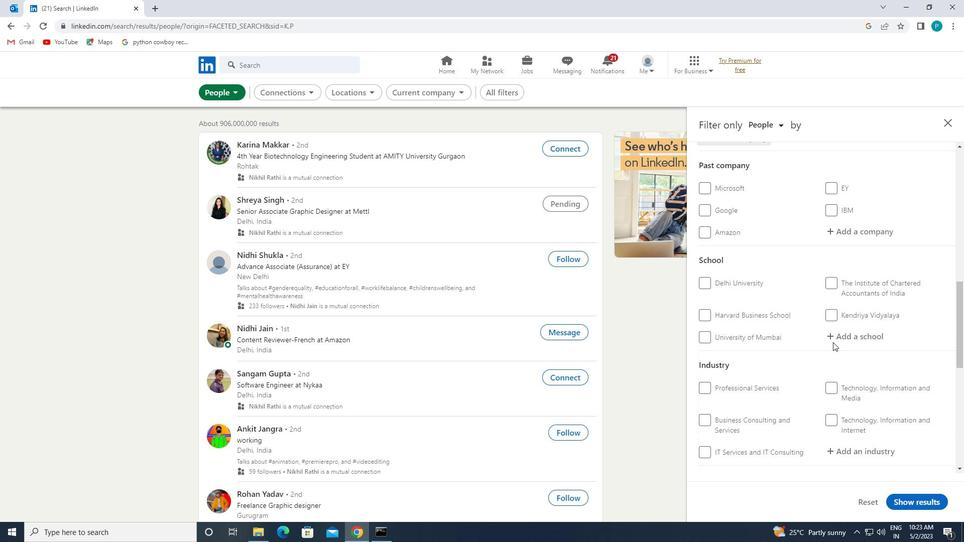 
Action: Key pressed <Key.caps_lock>B<Key.caps_lock>ENGAL
Screenshot: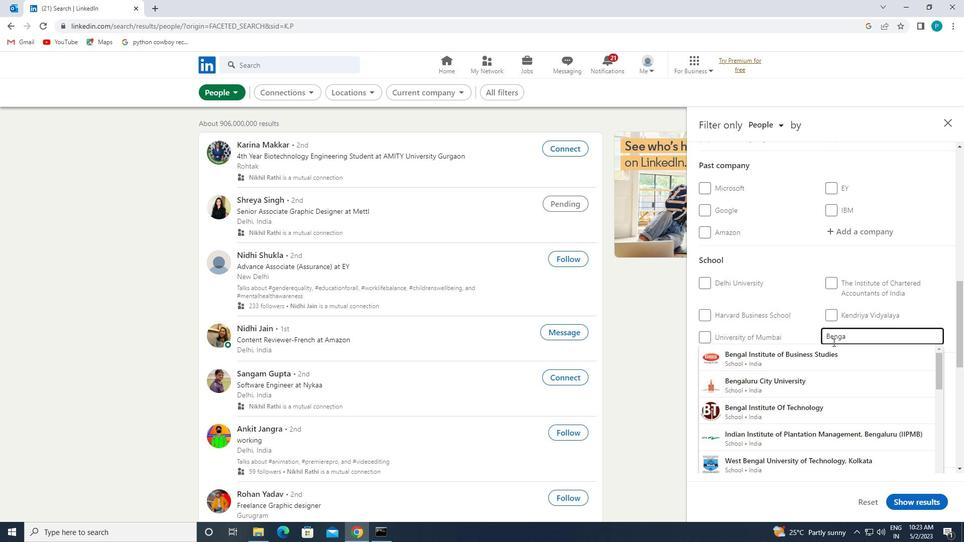 
Action: Mouse moved to (830, 359)
Screenshot: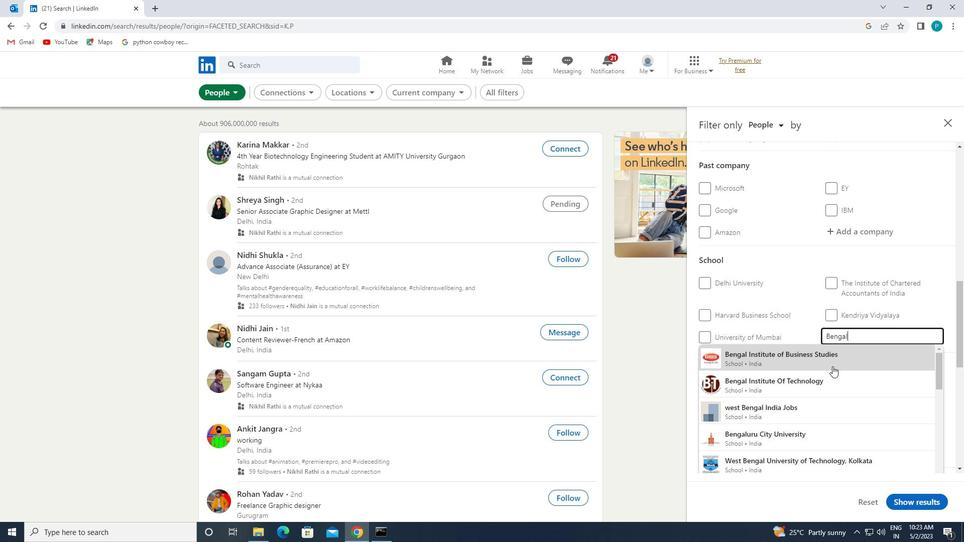 
Action: Mouse pressed left at (830, 359)
Screenshot: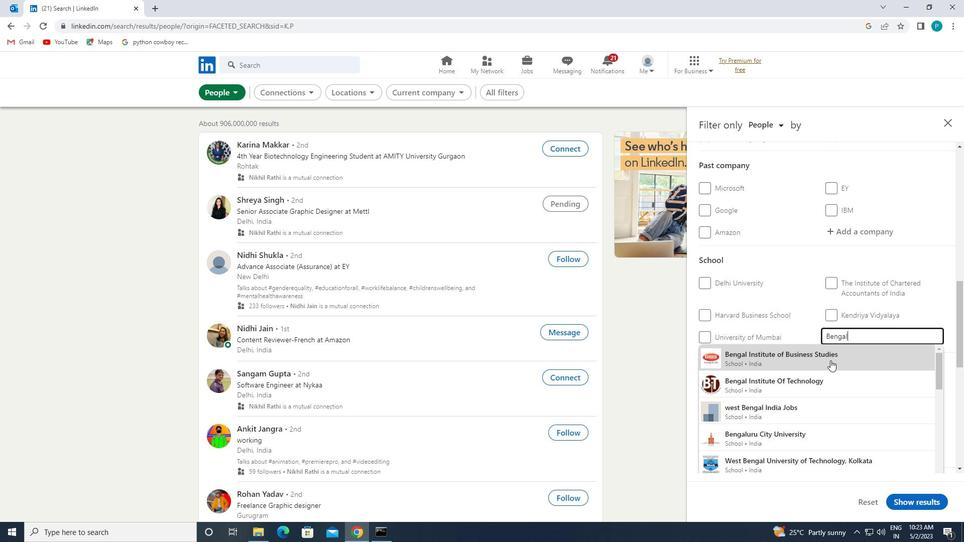 
Action: Mouse moved to (830, 369)
Screenshot: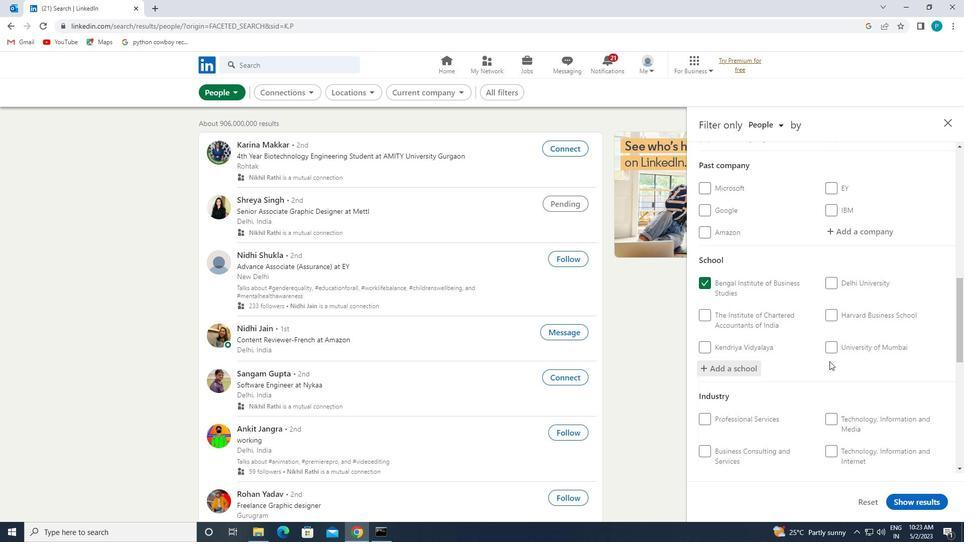 
Action: Mouse scrolled (830, 369) with delta (0, 0)
Screenshot: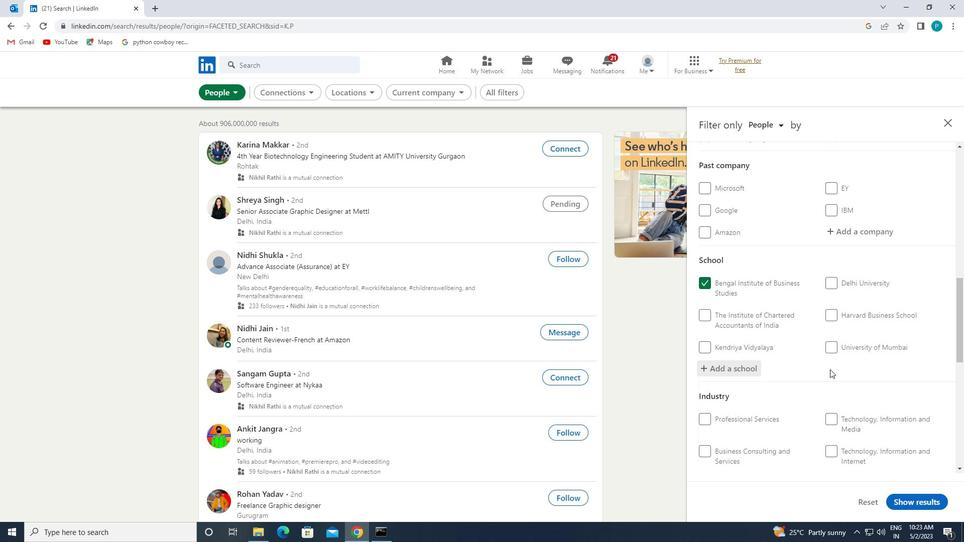 
Action: Mouse scrolled (830, 369) with delta (0, 0)
Screenshot: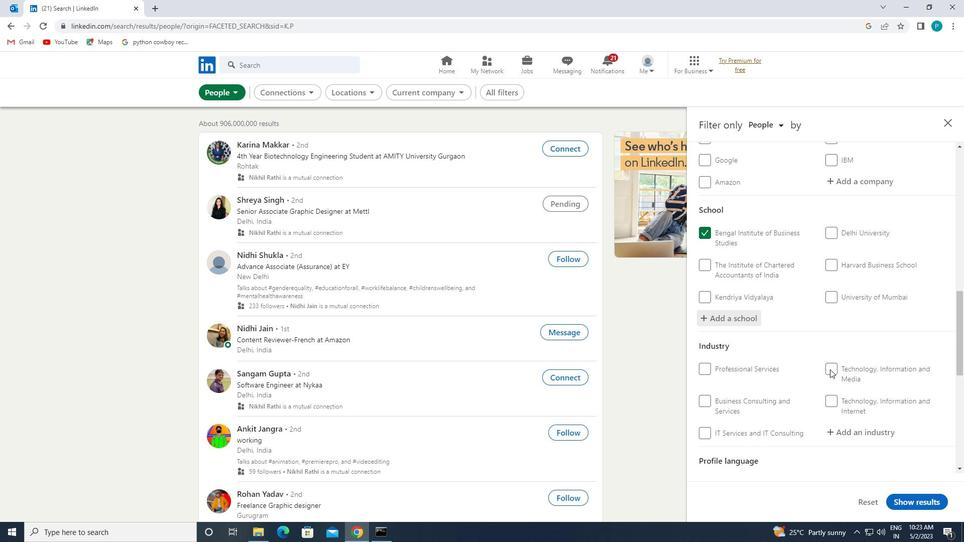
Action: Mouse scrolled (830, 369) with delta (0, 0)
Screenshot: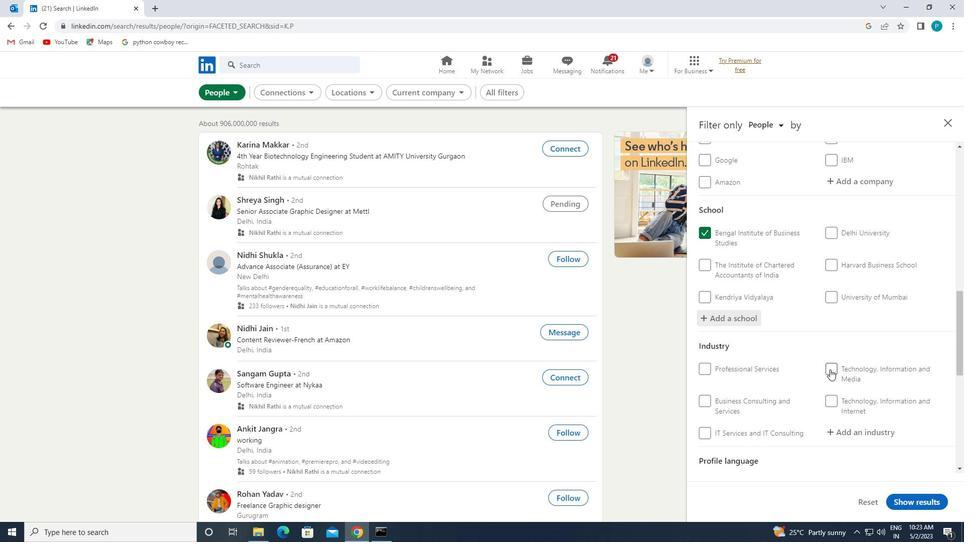 
Action: Mouse moved to (881, 327)
Screenshot: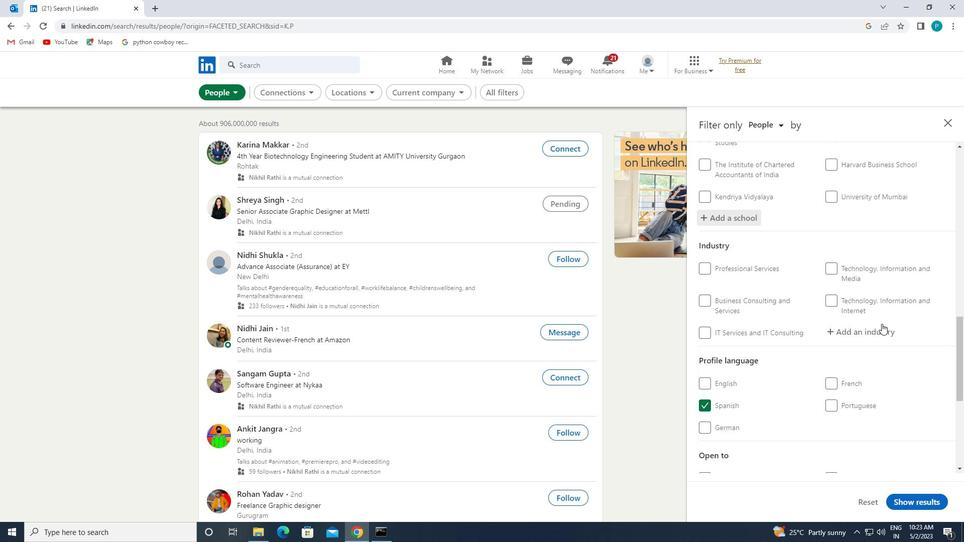 
Action: Mouse pressed left at (881, 327)
Screenshot: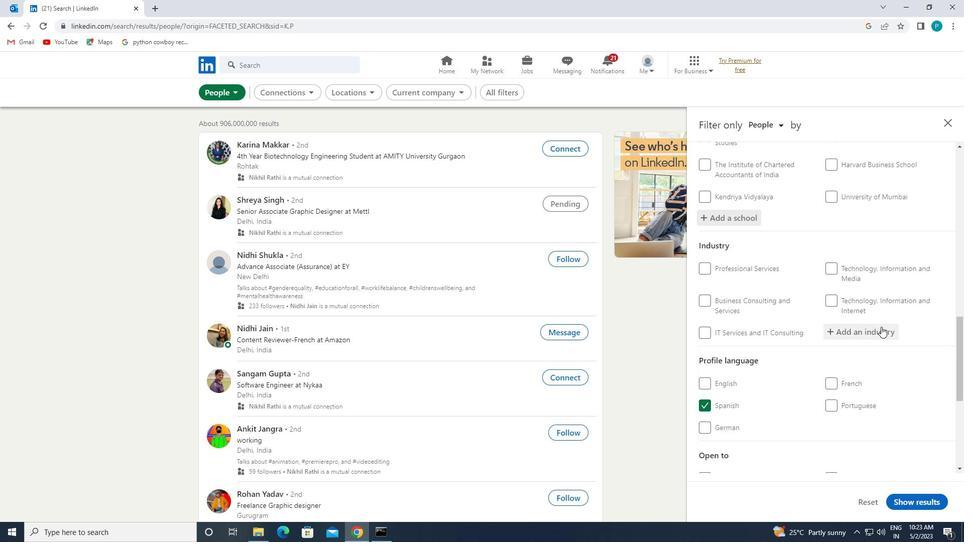 
Action: Key pressed <Key.caps_lock>M<Key.caps_lock>USEUMS
Screenshot: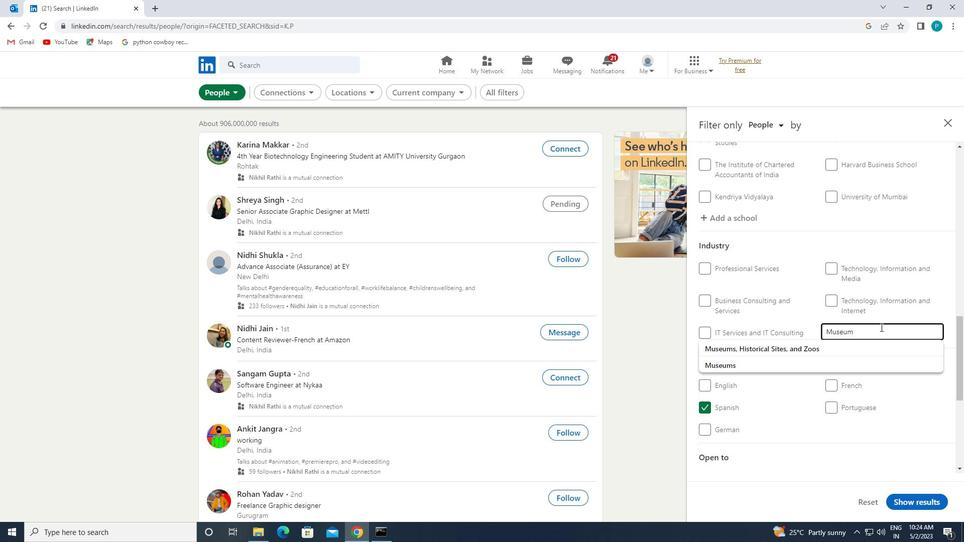 
Action: Mouse moved to (855, 346)
Screenshot: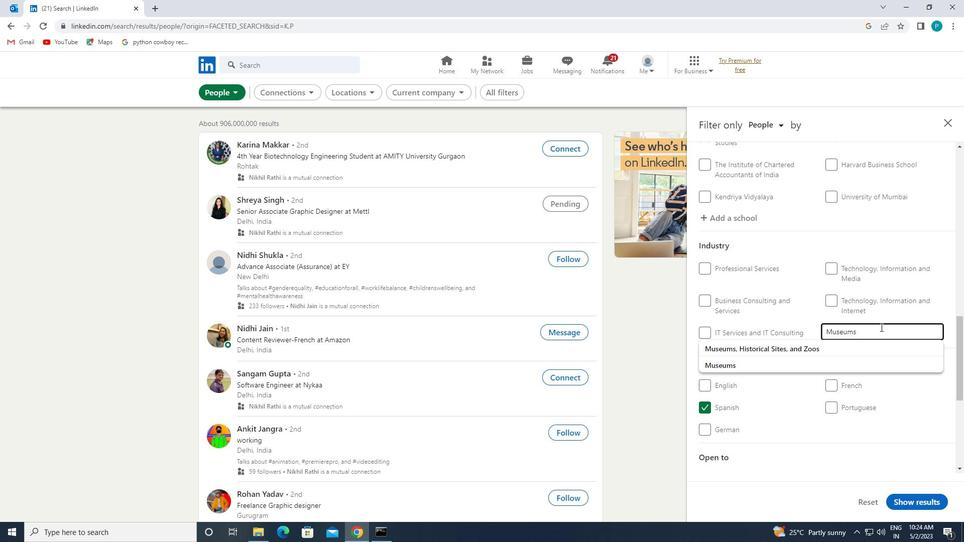 
Action: Mouse pressed left at (855, 346)
Screenshot: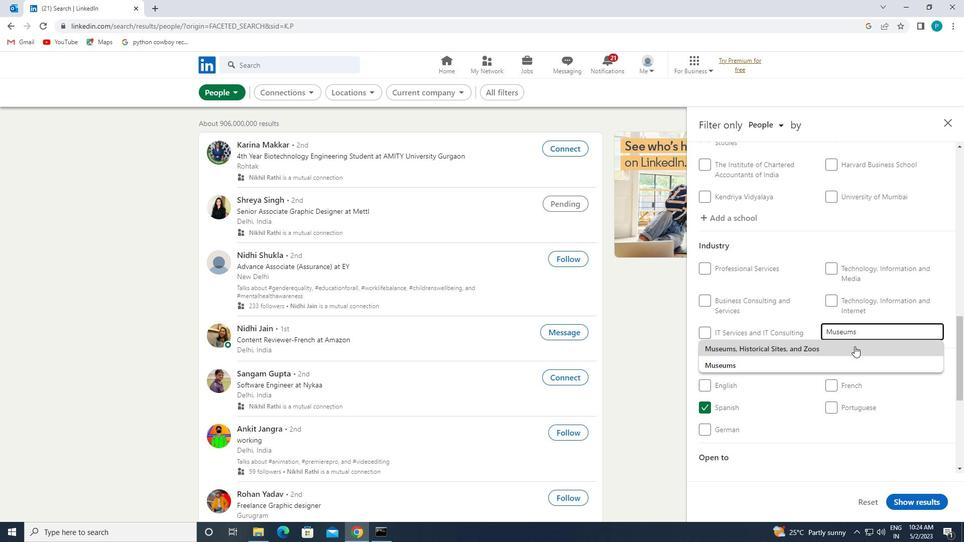 
Action: Mouse scrolled (855, 346) with delta (0, 0)
Screenshot: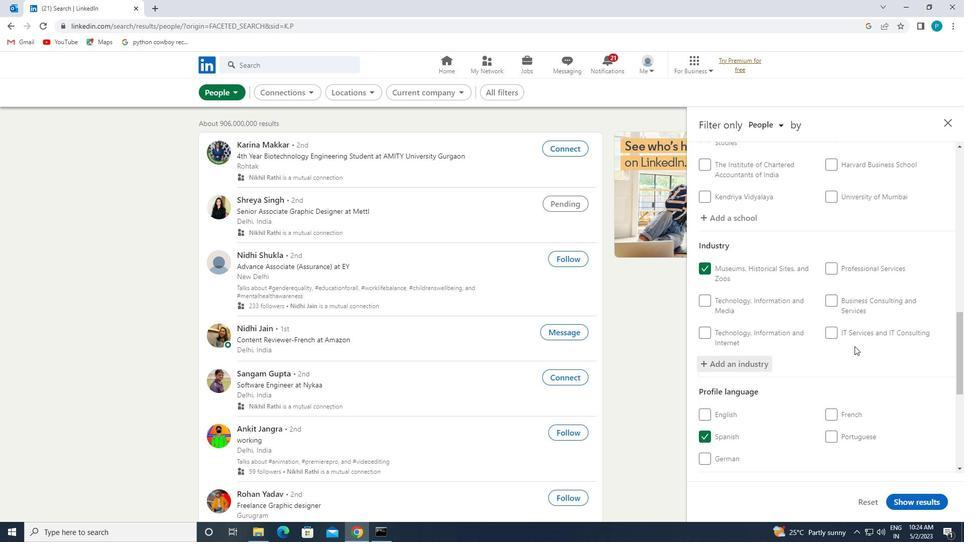 
Action: Mouse scrolled (855, 346) with delta (0, 0)
Screenshot: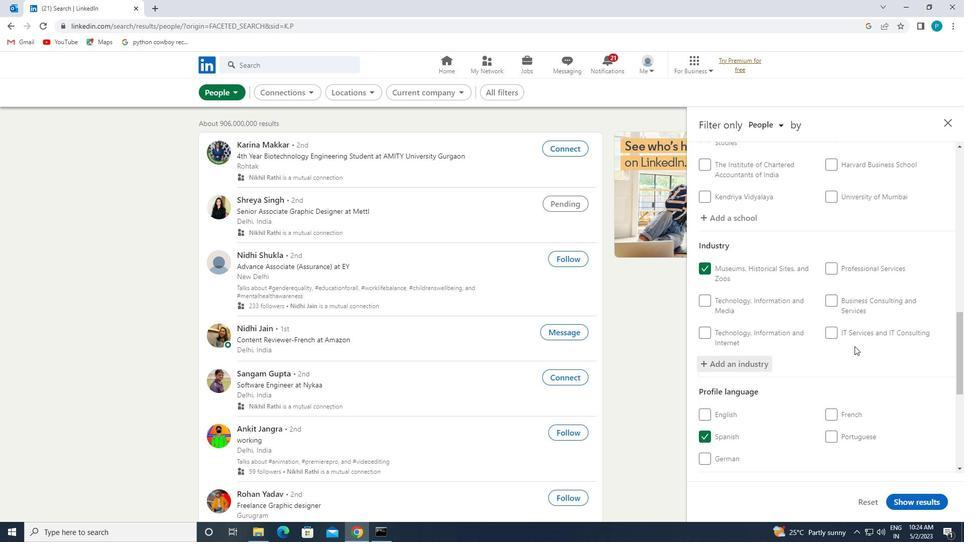 
Action: Mouse scrolled (855, 346) with delta (0, 0)
Screenshot: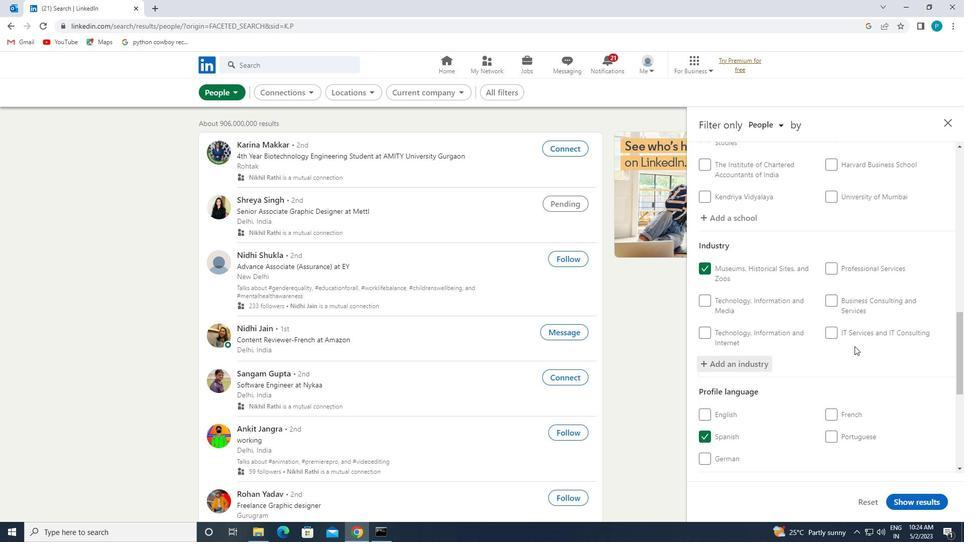
Action: Mouse scrolled (855, 346) with delta (0, 0)
Screenshot: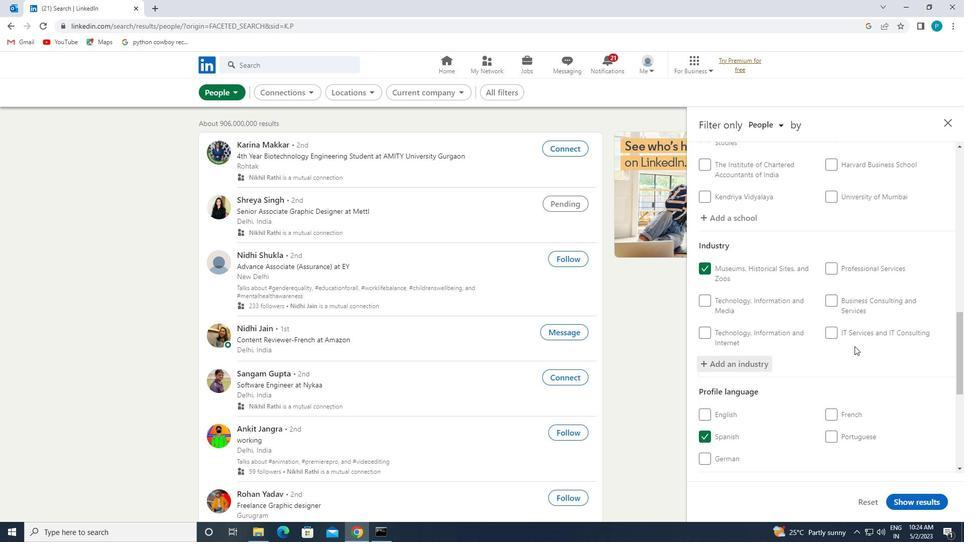 
Action: Mouse moved to (833, 386)
Screenshot: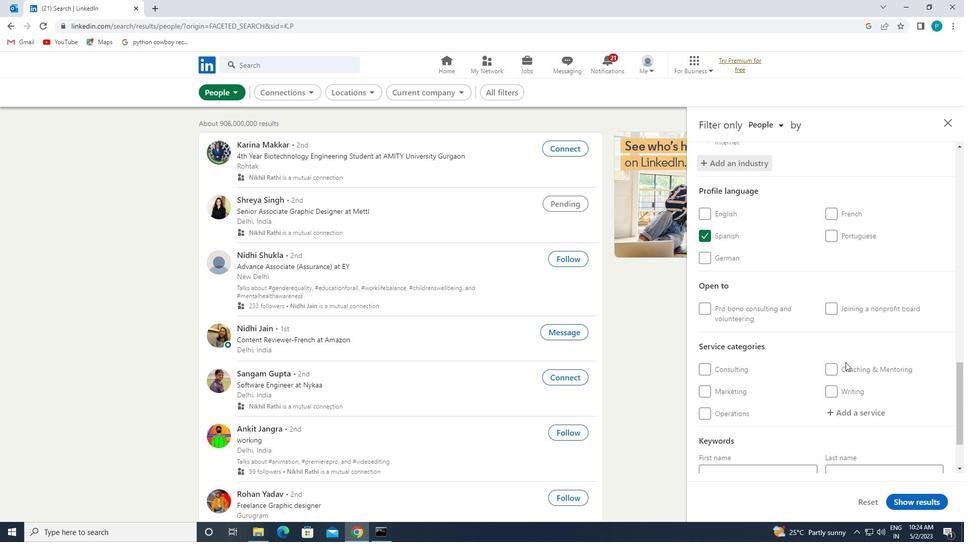 
Action: Mouse scrolled (833, 385) with delta (0, 0)
Screenshot: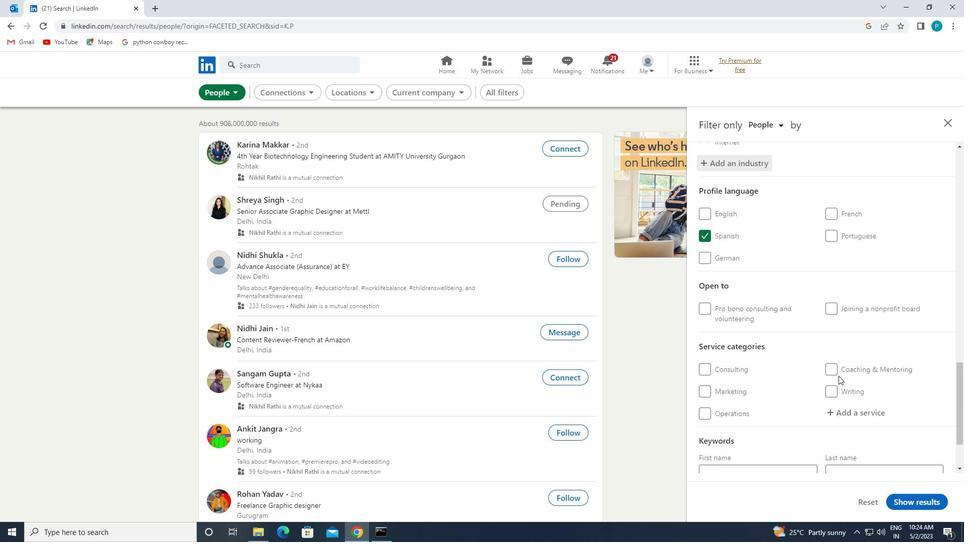 
Action: Mouse scrolled (833, 385) with delta (0, 0)
Screenshot: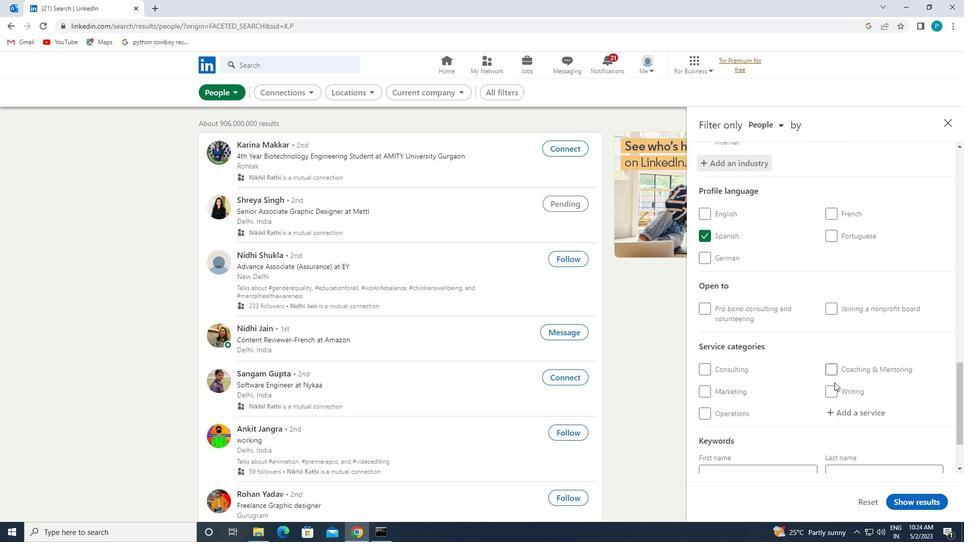 
Action: Mouse moved to (855, 327)
Screenshot: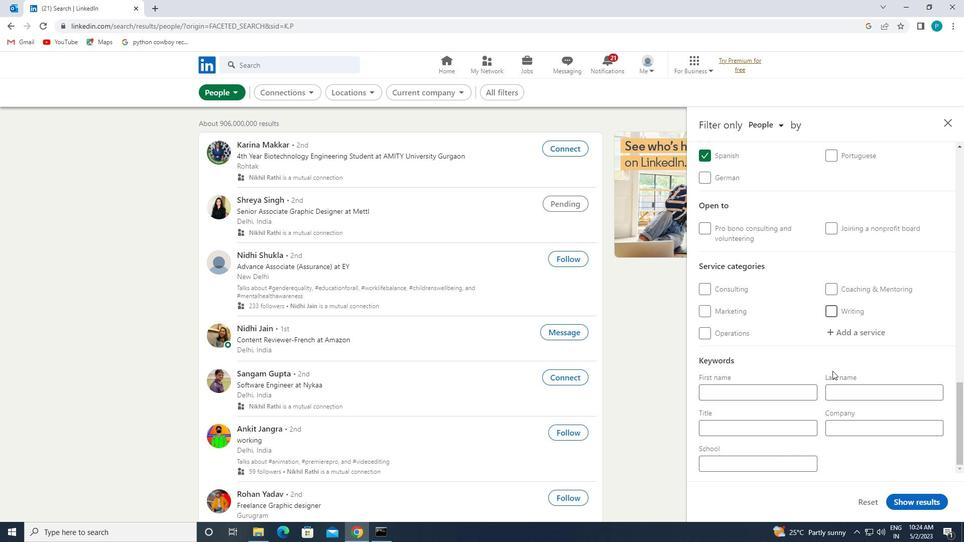 
Action: Mouse pressed left at (855, 327)
Screenshot: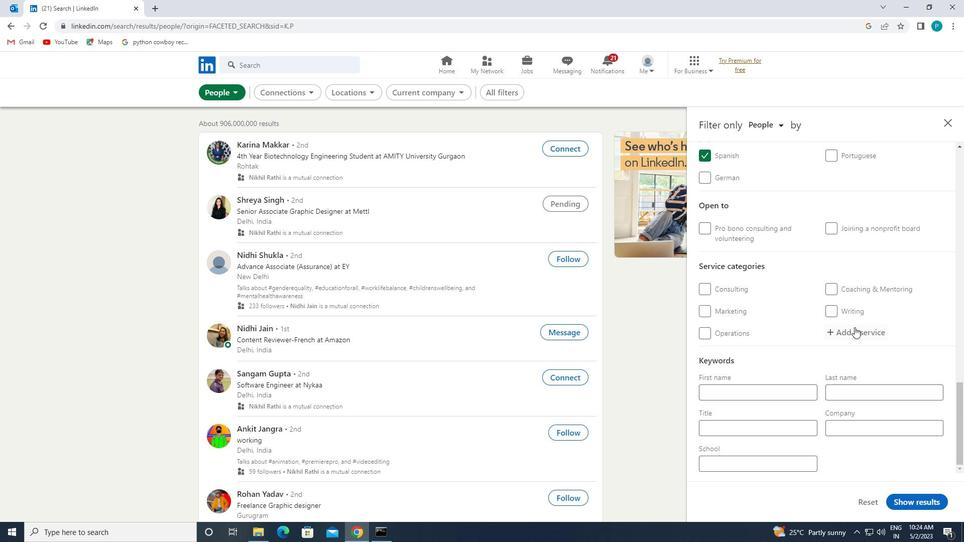 
Action: Key pressed <Key.caps_lock>T<Key.caps_lock>YPING
Screenshot: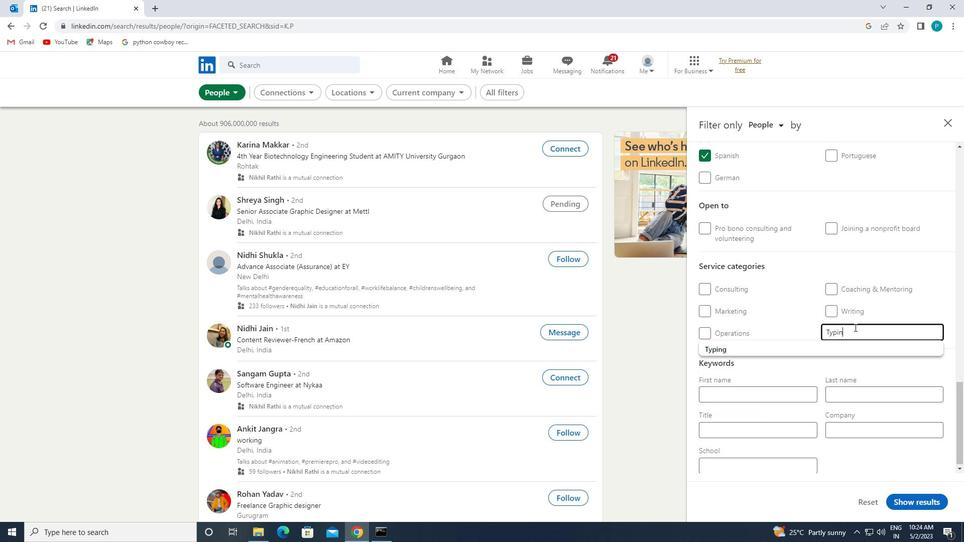 
Action: Mouse moved to (779, 345)
Screenshot: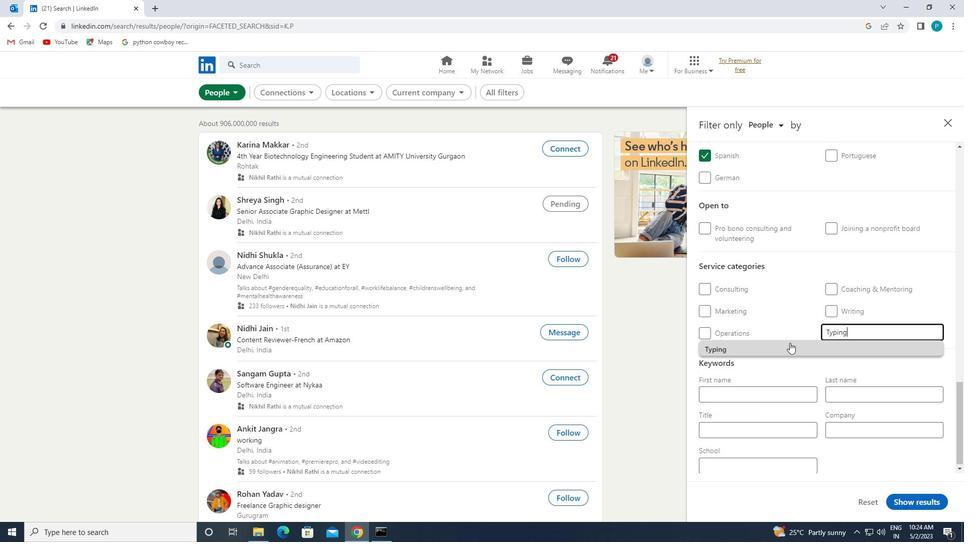 
Action: Mouse pressed left at (779, 345)
Screenshot: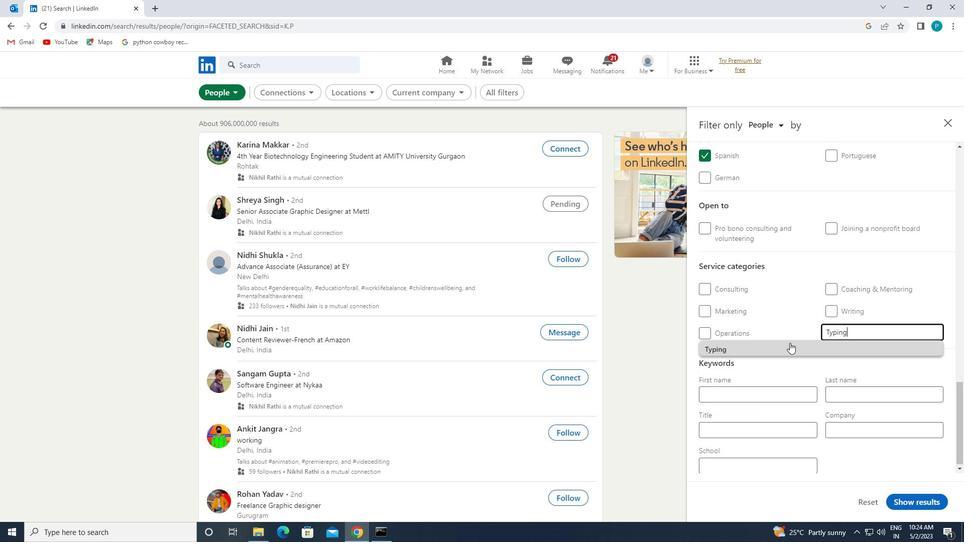 
Action: Mouse moved to (779, 346)
Screenshot: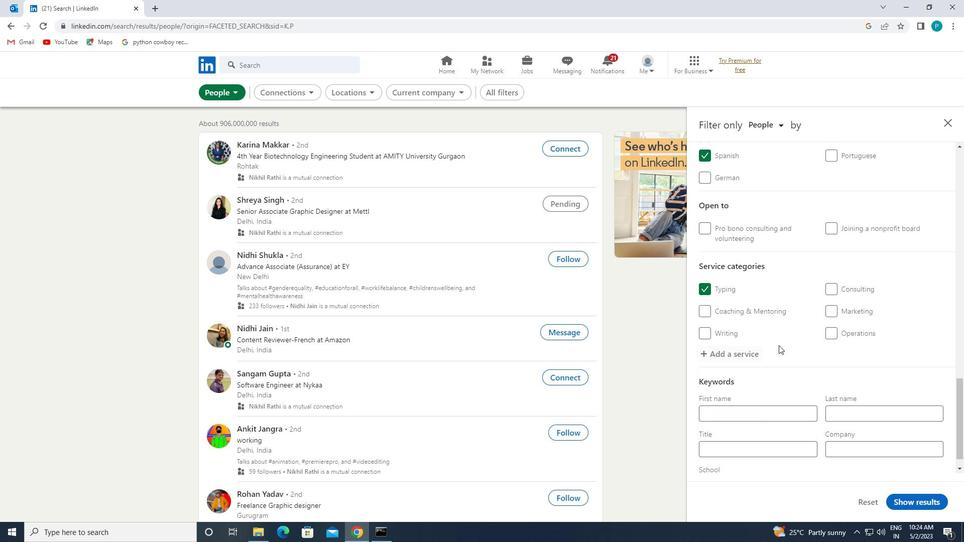 
Action: Mouse scrolled (779, 345) with delta (0, 0)
Screenshot: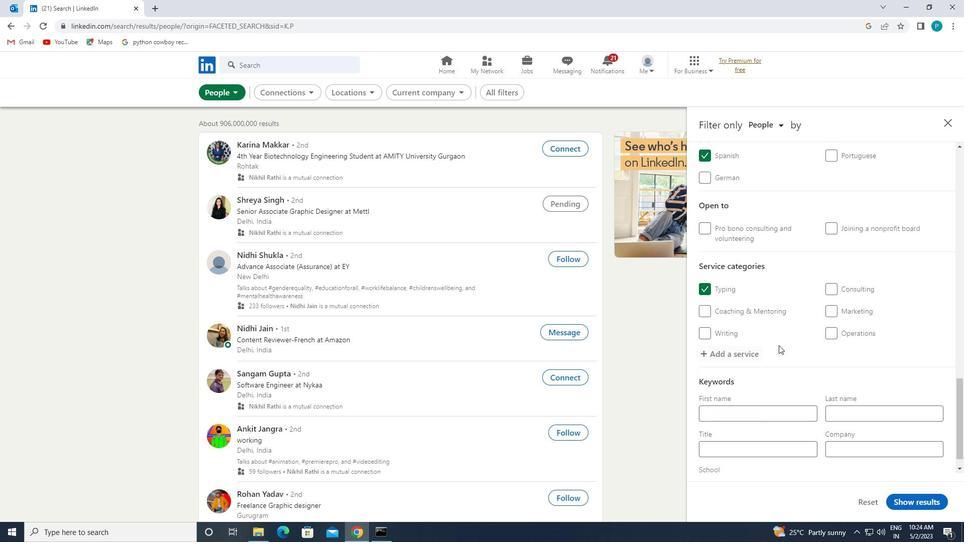 
Action: Mouse scrolled (779, 345) with delta (0, 0)
Screenshot: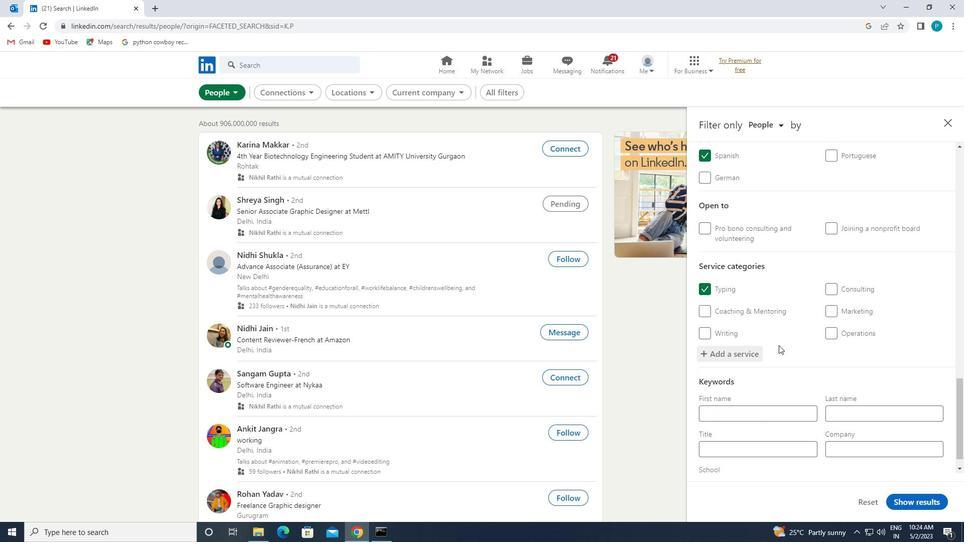 
Action: Mouse scrolled (779, 345) with delta (0, 0)
Screenshot: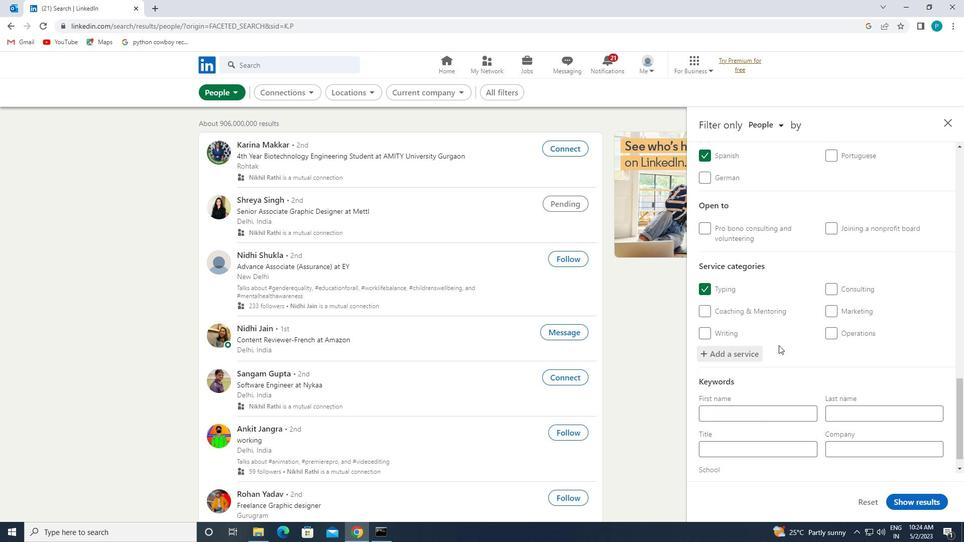 
Action: Mouse moved to (737, 431)
Screenshot: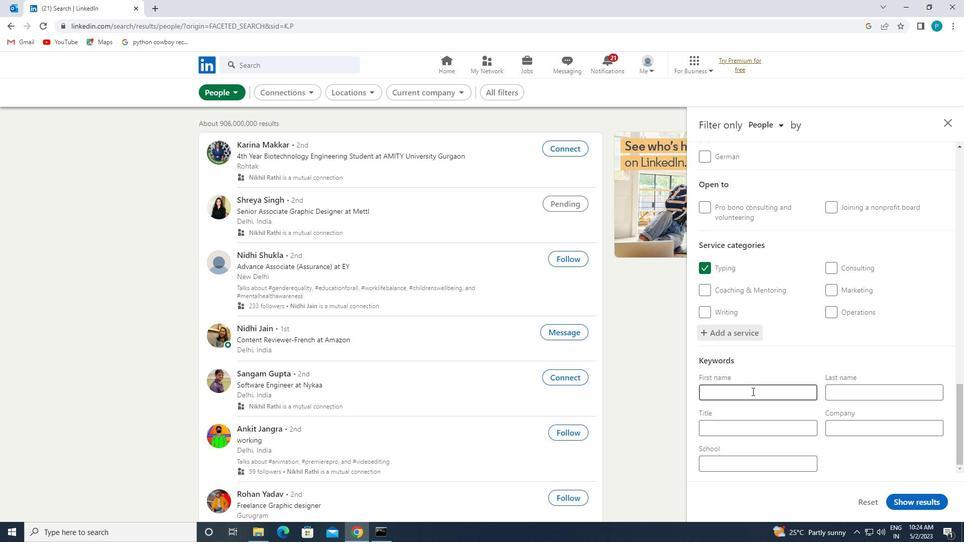 
Action: Mouse pressed left at (737, 431)
Screenshot: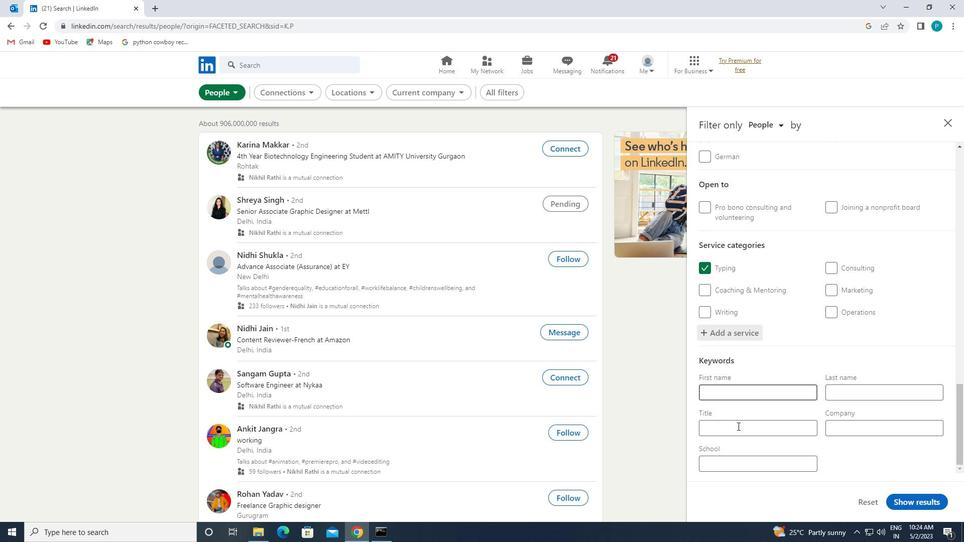 
Action: Key pressed <Key.caps_lock>B<Key.caps_lock>US<Key.caps_lock>P<Key.caps_lock>ERSON
Screenshot: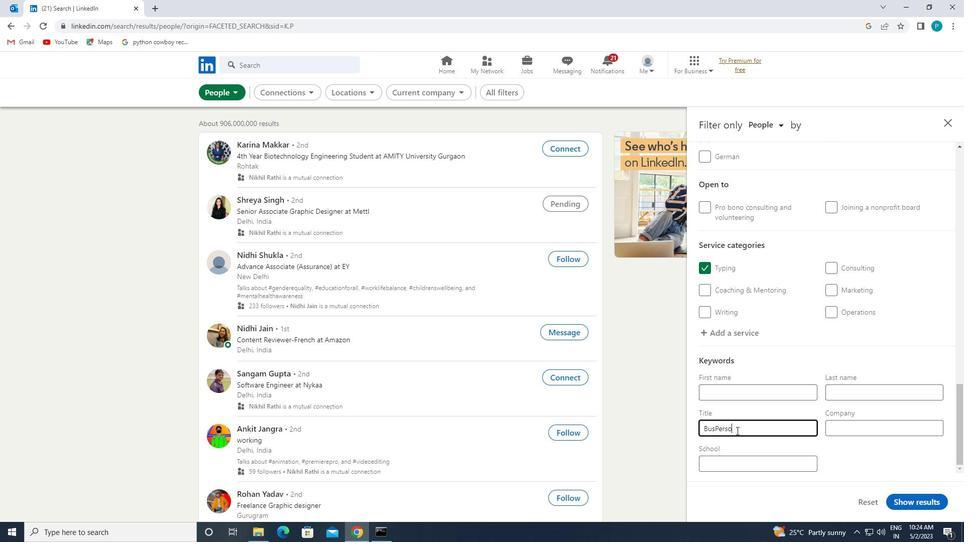 
Action: Mouse moved to (916, 494)
Screenshot: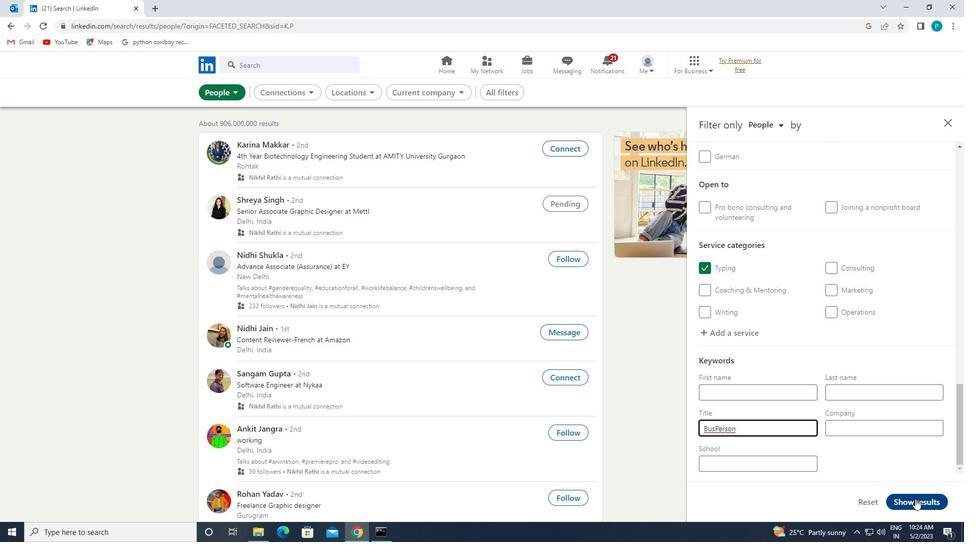 
Action: Mouse pressed left at (916, 494)
Screenshot: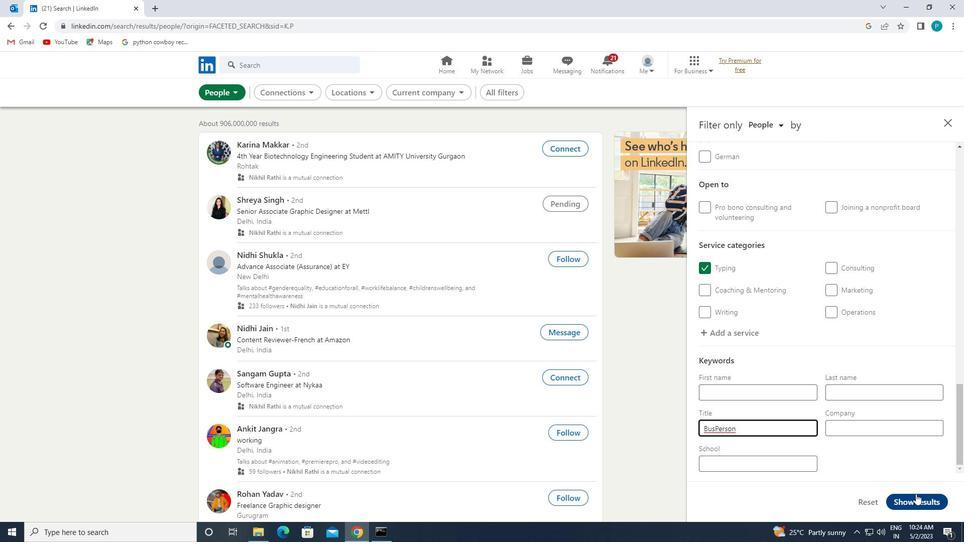 
Action: Mouse moved to (916, 497)
Screenshot: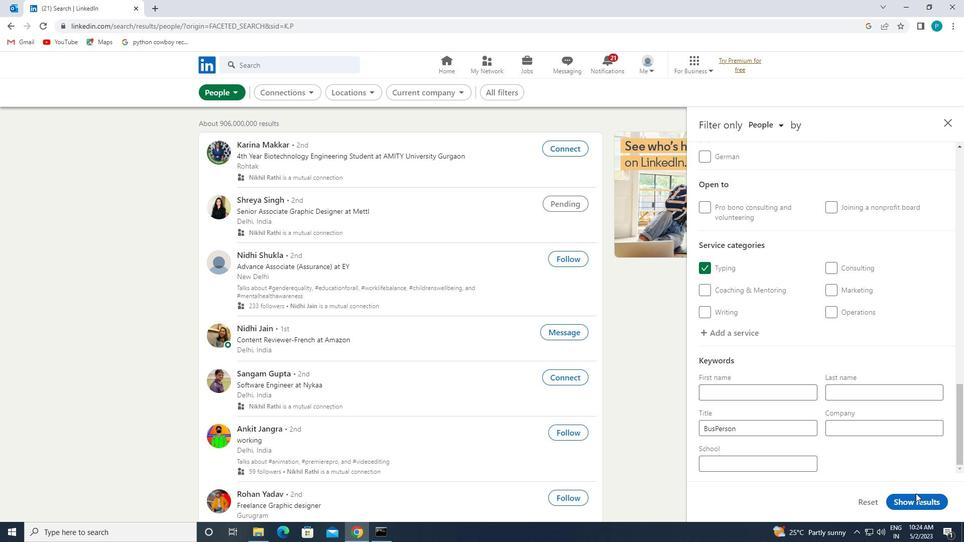 
Action: Mouse pressed left at (916, 497)
Screenshot: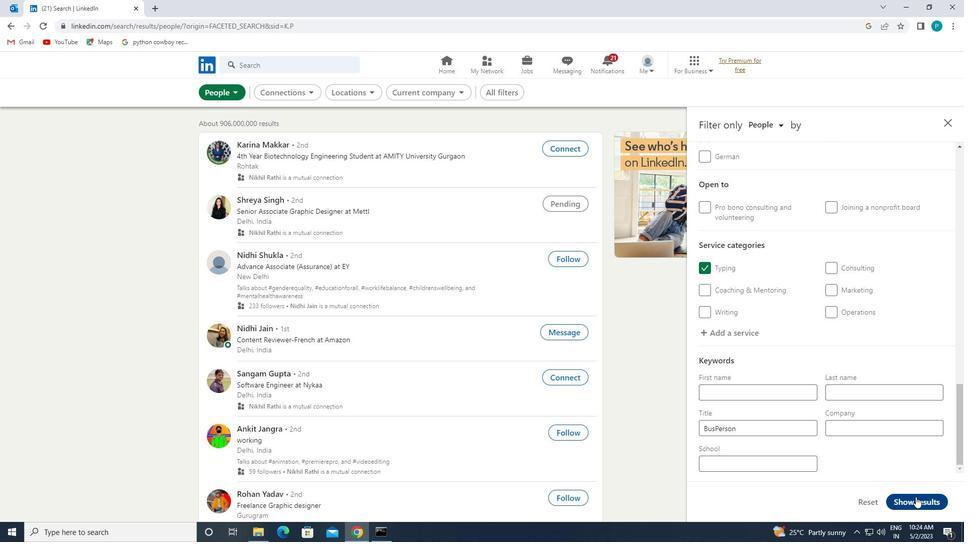 
